 Task: For heading Use Spectral with pink colour & bold.  font size for heading20,  'Change the font style of data to'Spectral and font size to 12,  Change the alignment of both headline & data to Align left In the sheet  DashboardReceiptArchivebook
Action: Mouse moved to (75, 141)
Screenshot: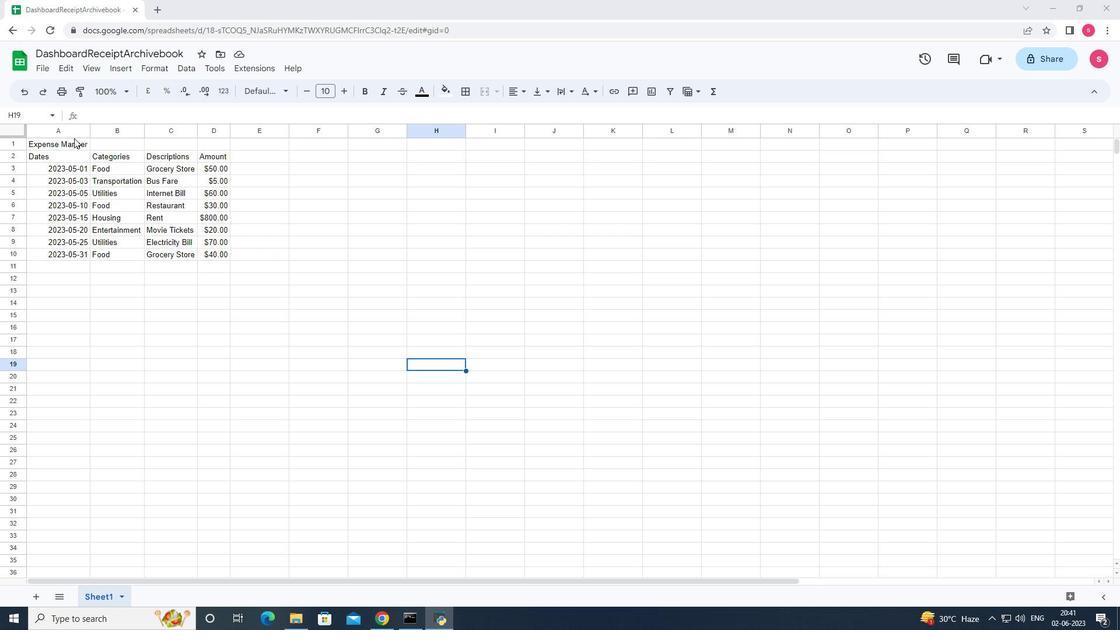 
Action: Mouse pressed left at (75, 141)
Screenshot: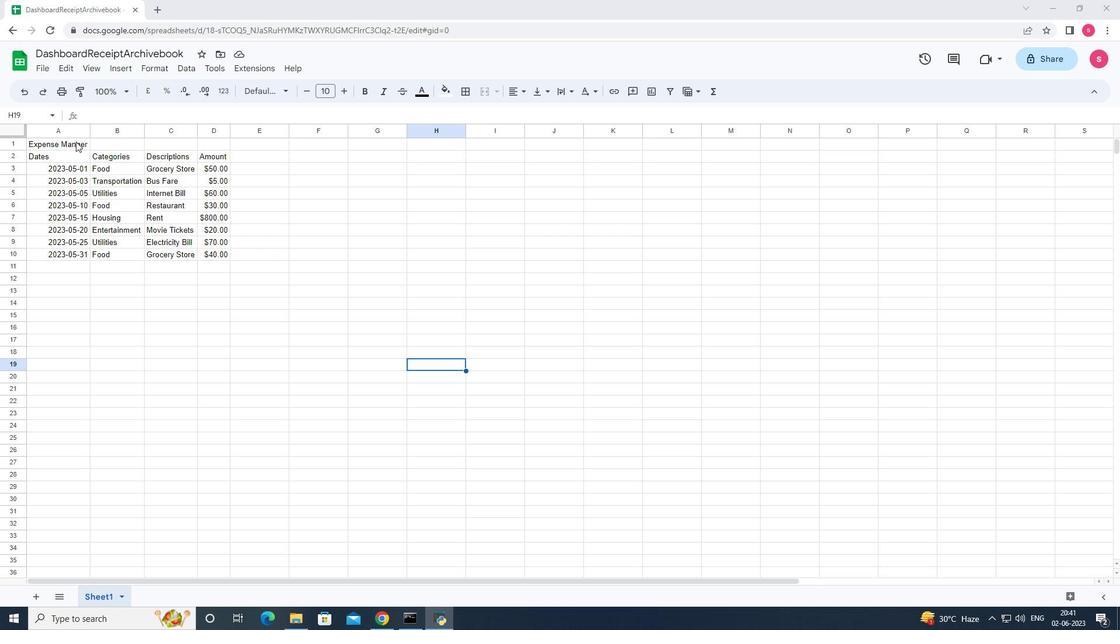 
Action: Mouse moved to (274, 85)
Screenshot: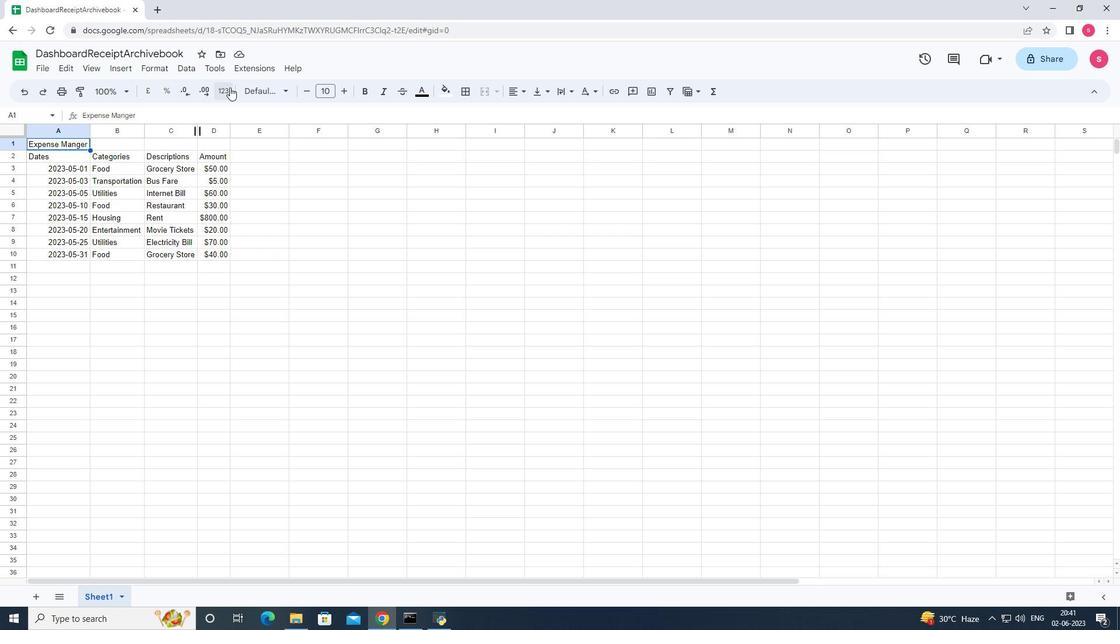 
Action: Mouse pressed left at (274, 85)
Screenshot: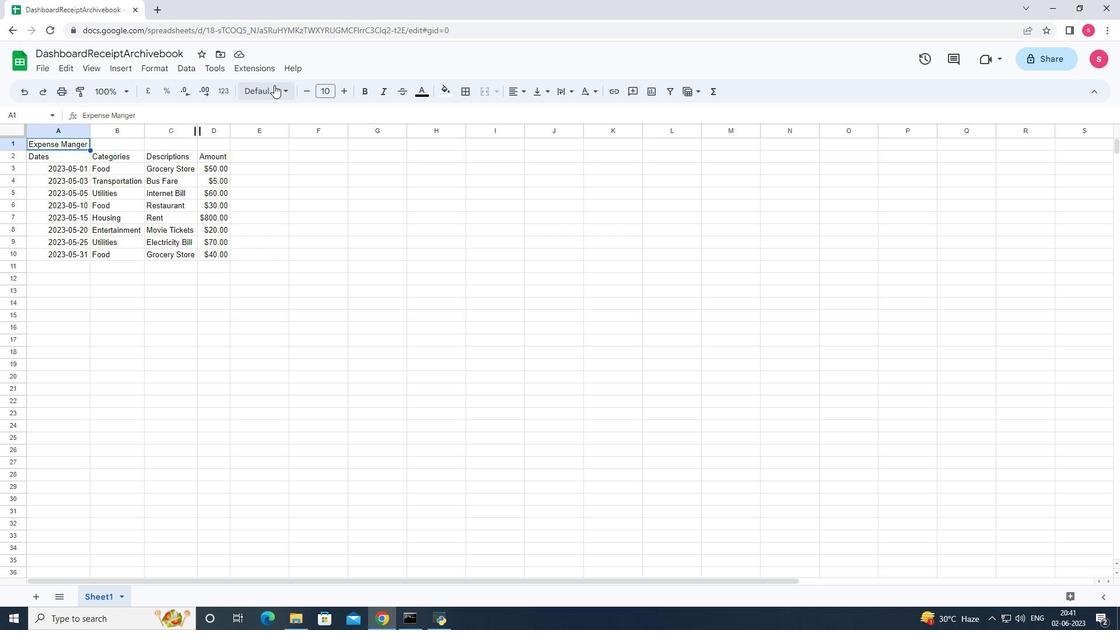 
Action: Mouse moved to (295, 326)
Screenshot: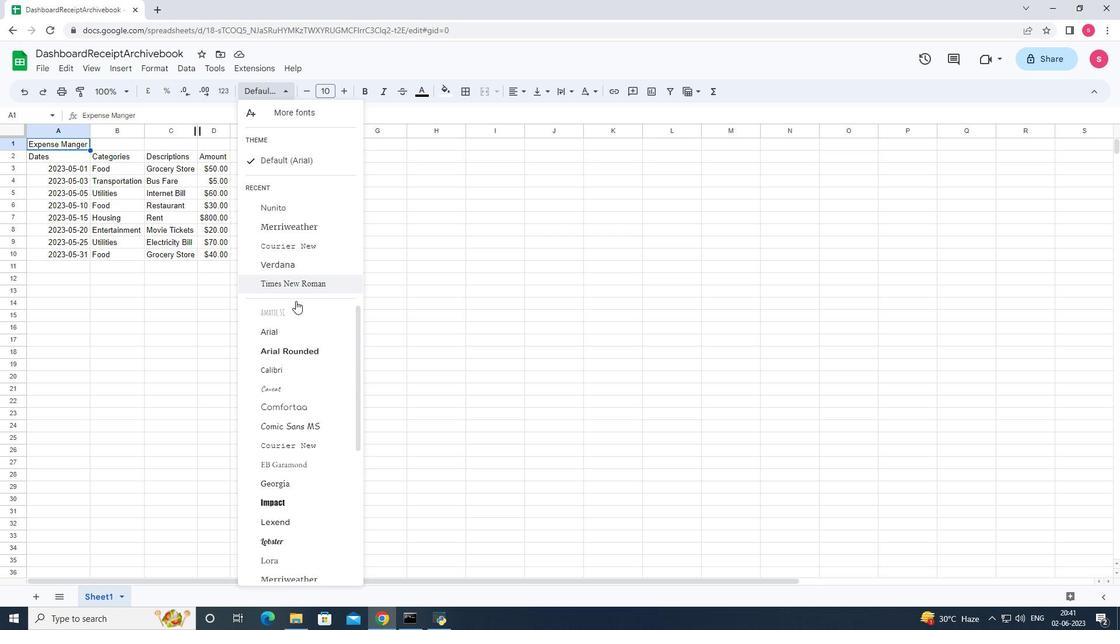 
Action: Mouse scrolled (295, 325) with delta (0, 0)
Screenshot: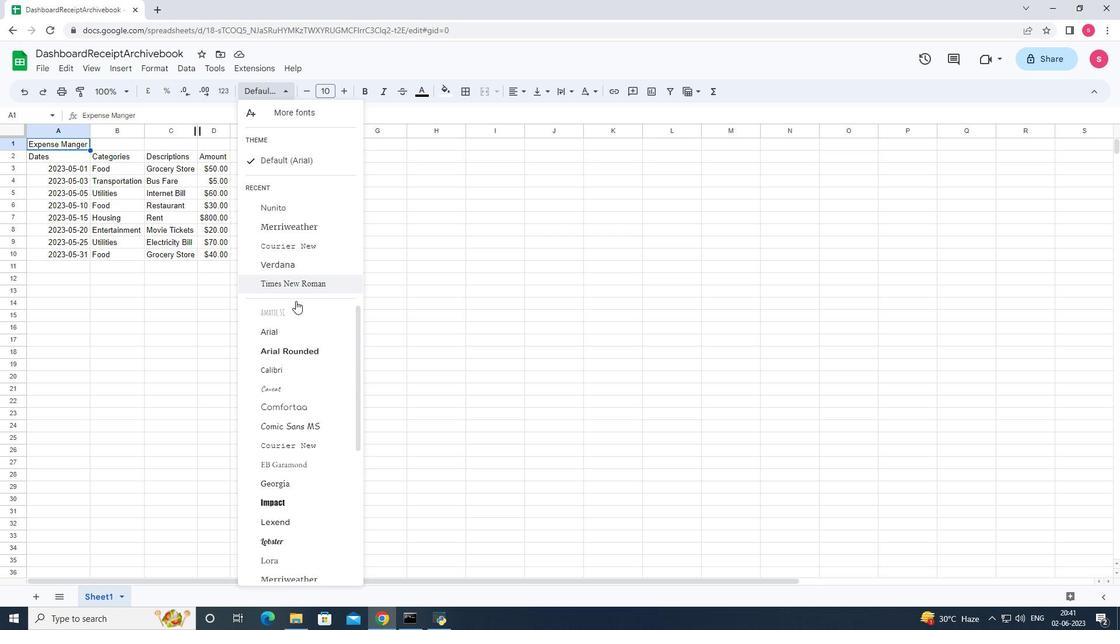 
Action: Mouse moved to (297, 346)
Screenshot: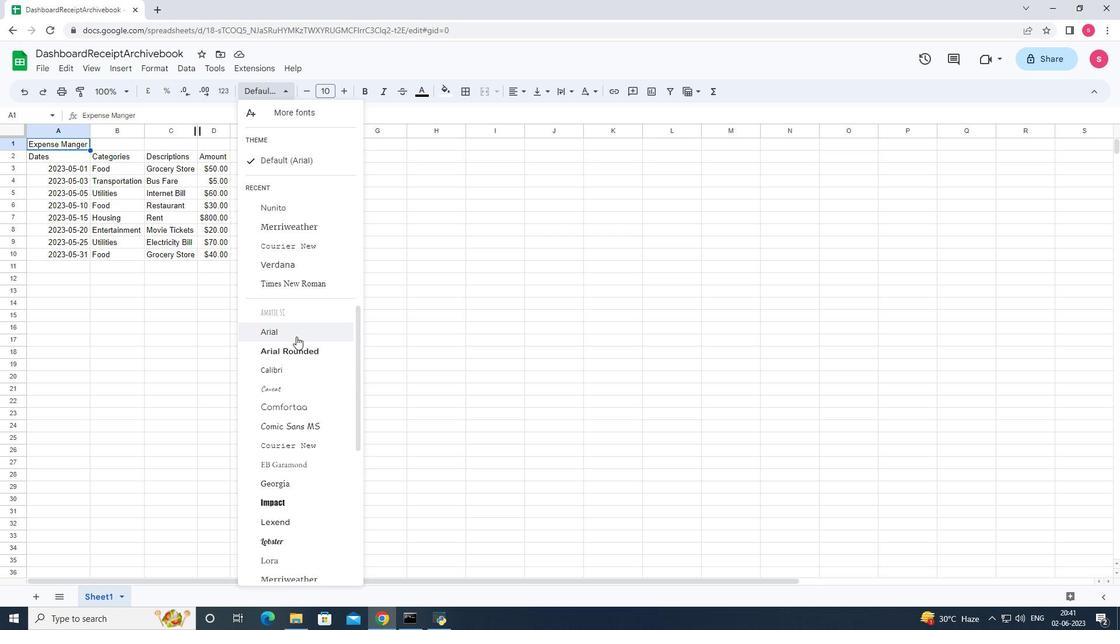 
Action: Mouse scrolled (297, 346) with delta (0, 0)
Screenshot: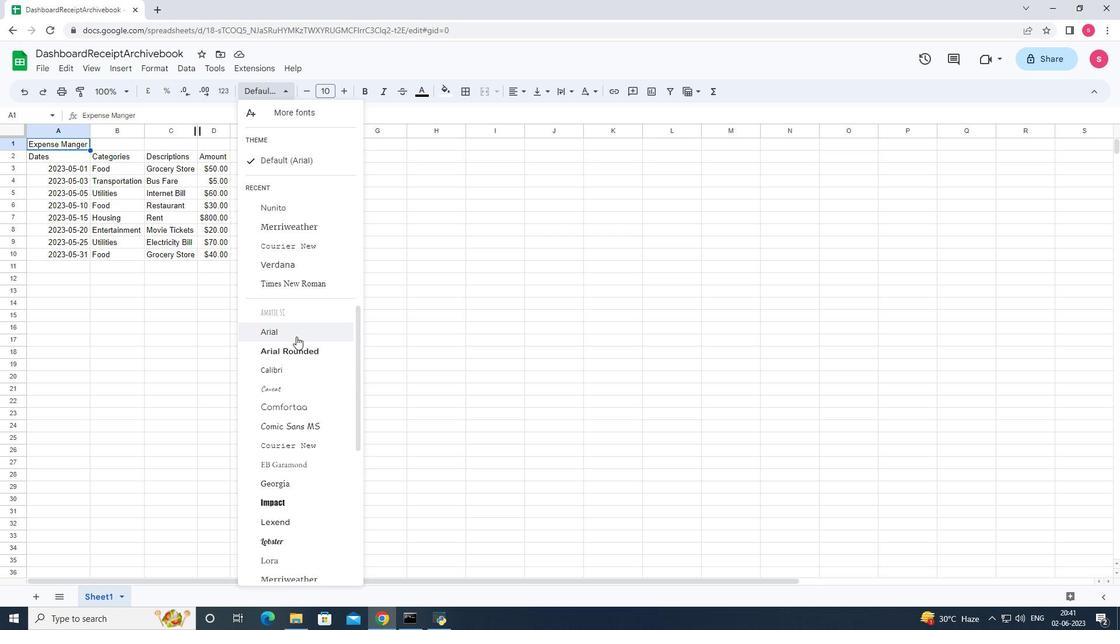 
Action: Mouse moved to (297, 374)
Screenshot: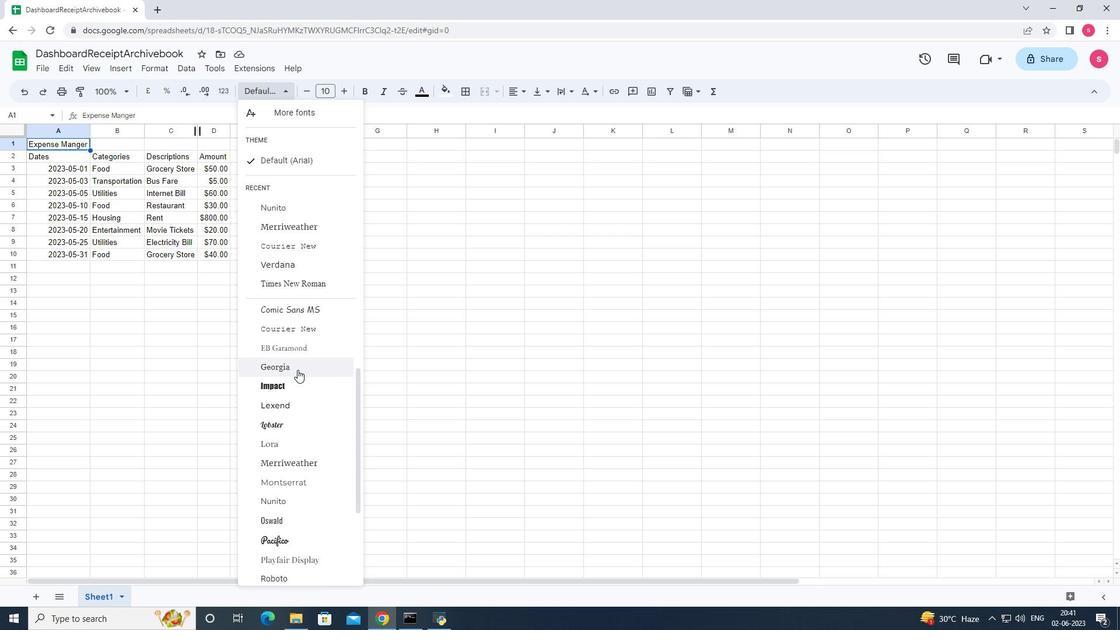 
Action: Mouse scrolled (297, 374) with delta (0, 0)
Screenshot: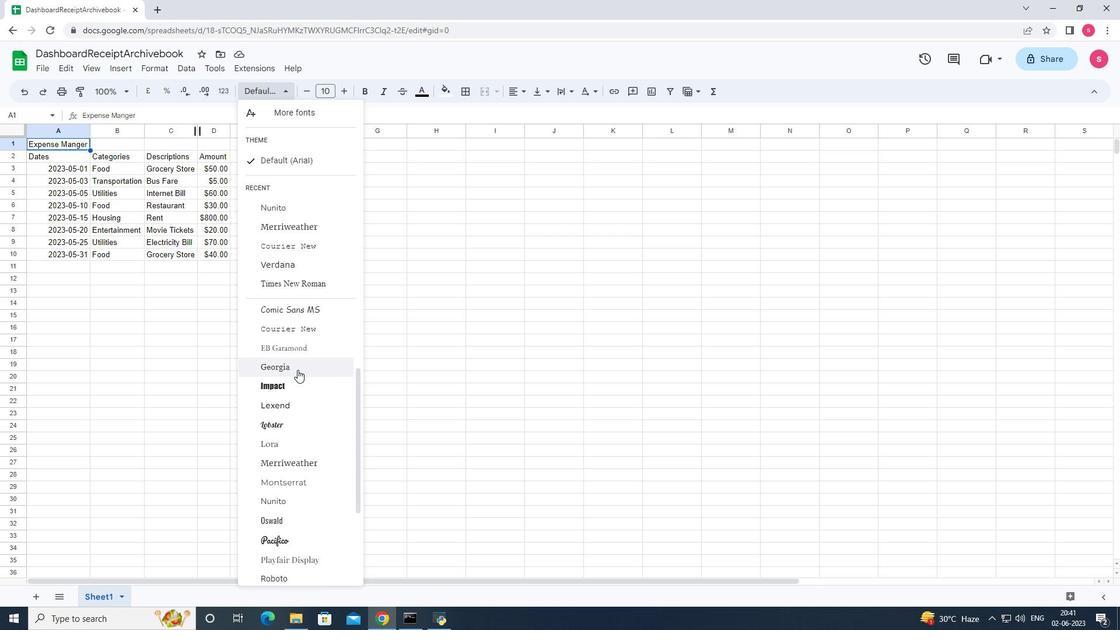 
Action: Mouse moved to (302, 399)
Screenshot: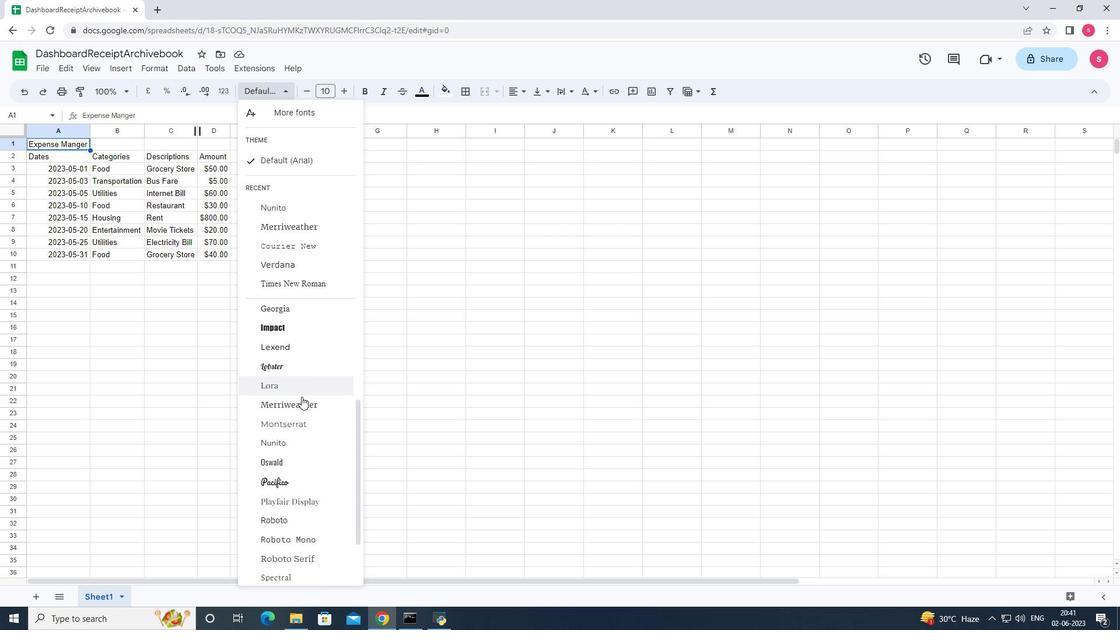 
Action: Mouse scrolled (302, 398) with delta (0, 0)
Screenshot: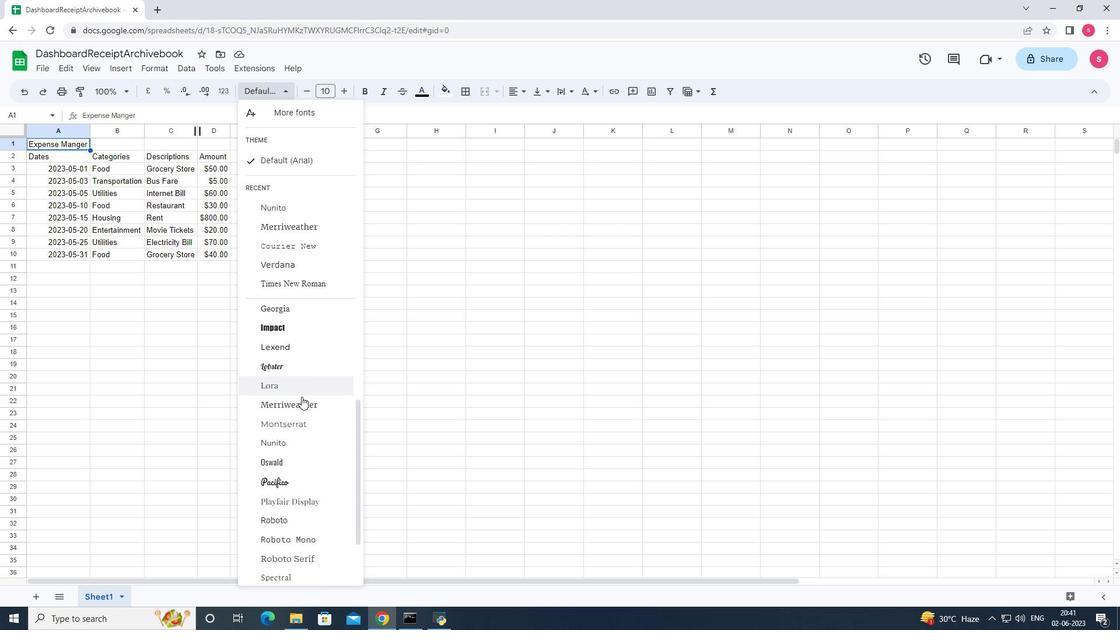 
Action: Mouse moved to (305, 519)
Screenshot: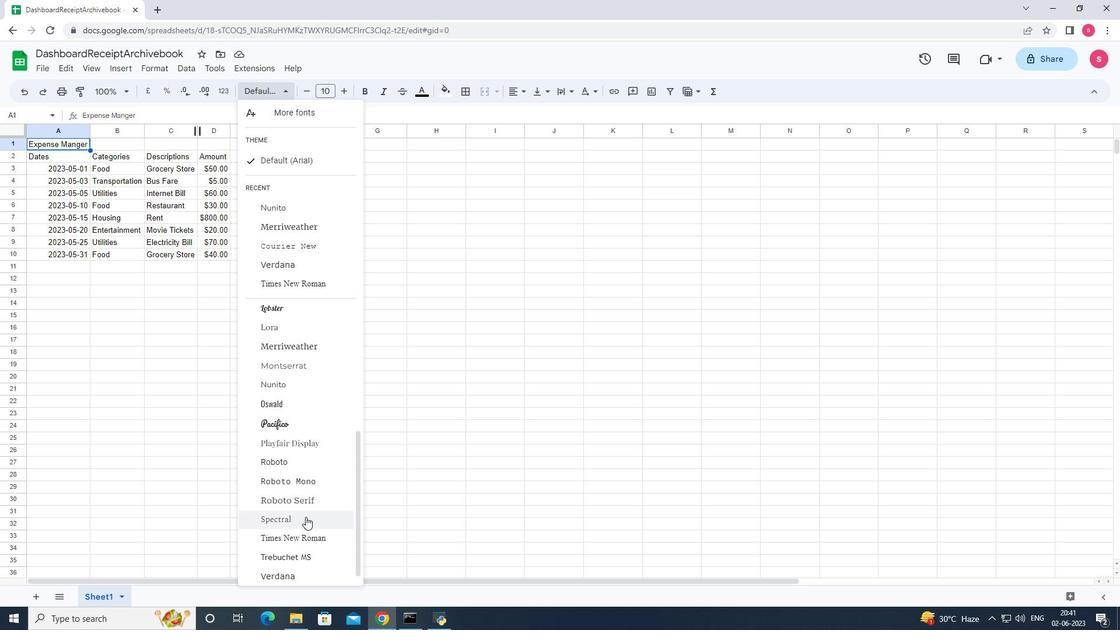 
Action: Mouse pressed left at (305, 519)
Screenshot: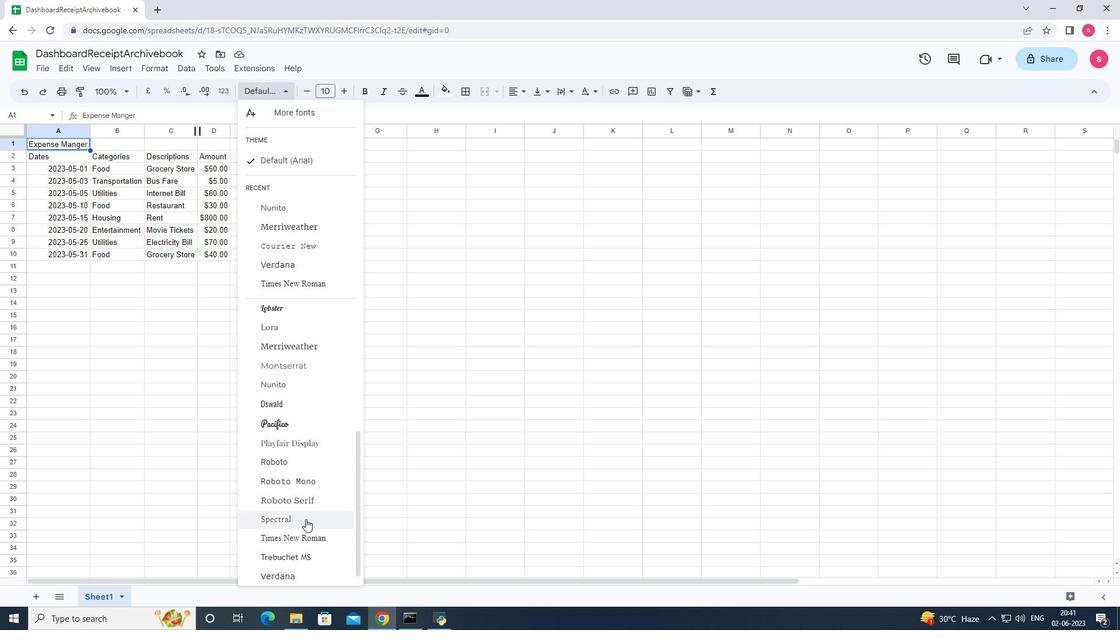 
Action: Mouse moved to (426, 89)
Screenshot: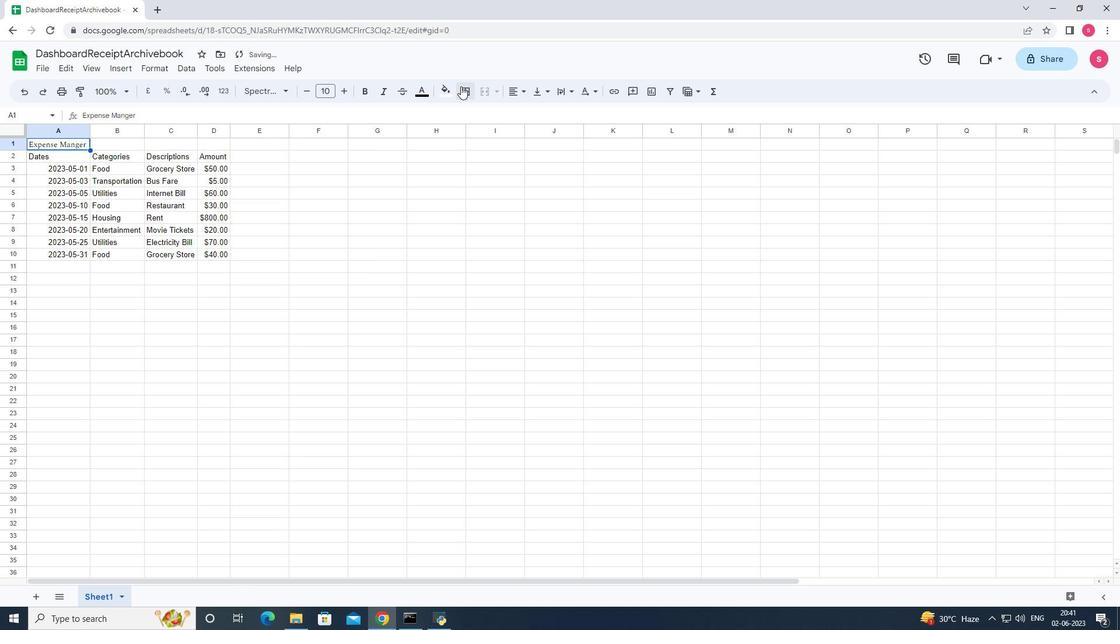 
Action: Mouse pressed left at (426, 89)
Screenshot: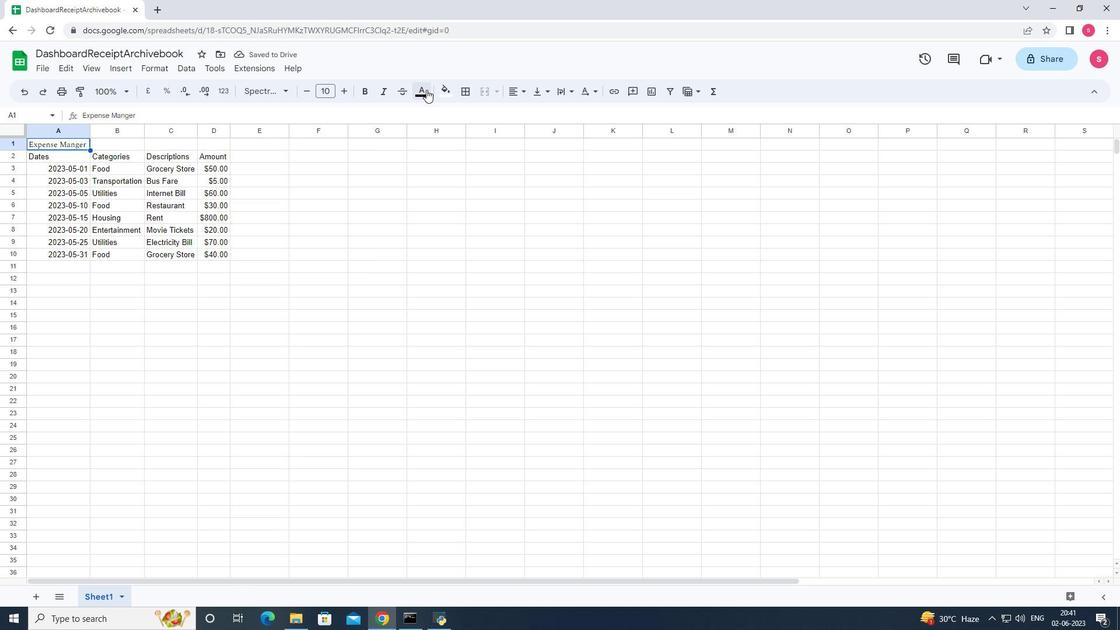 
Action: Mouse moved to (546, 142)
Screenshot: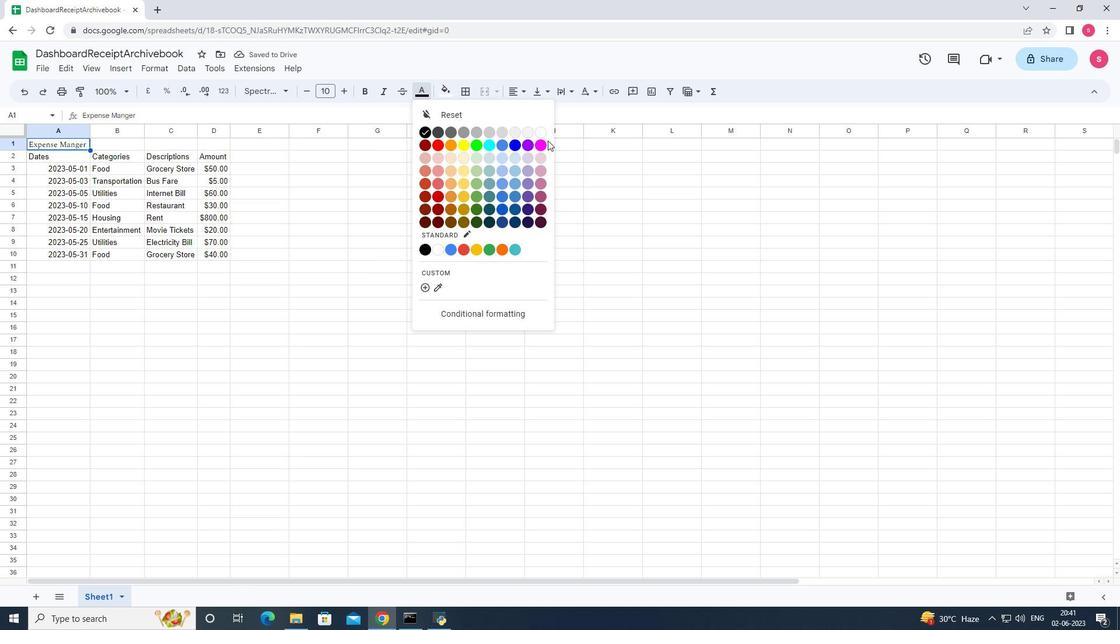 
Action: Mouse pressed left at (546, 142)
Screenshot: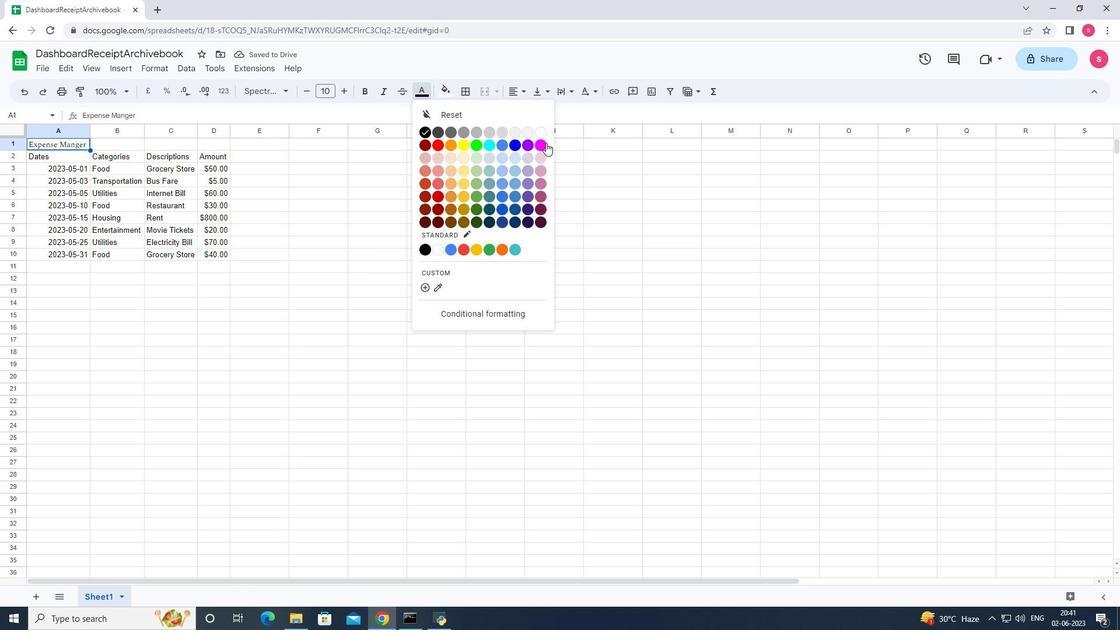 
Action: Mouse moved to (368, 91)
Screenshot: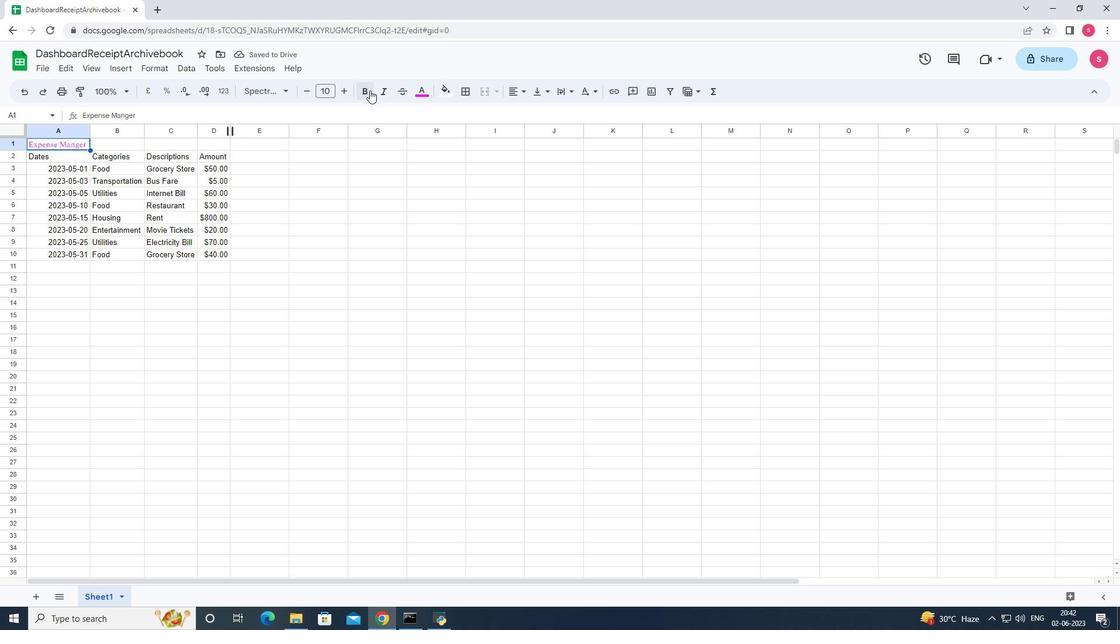 
Action: Mouse pressed left at (368, 91)
Screenshot: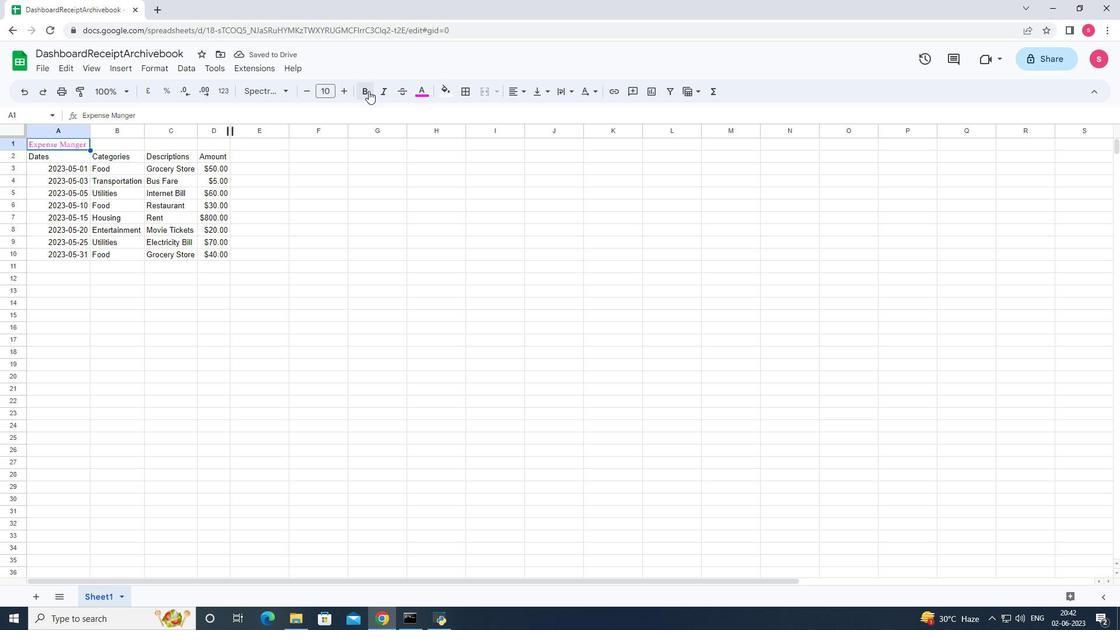 
Action: Mouse moved to (344, 92)
Screenshot: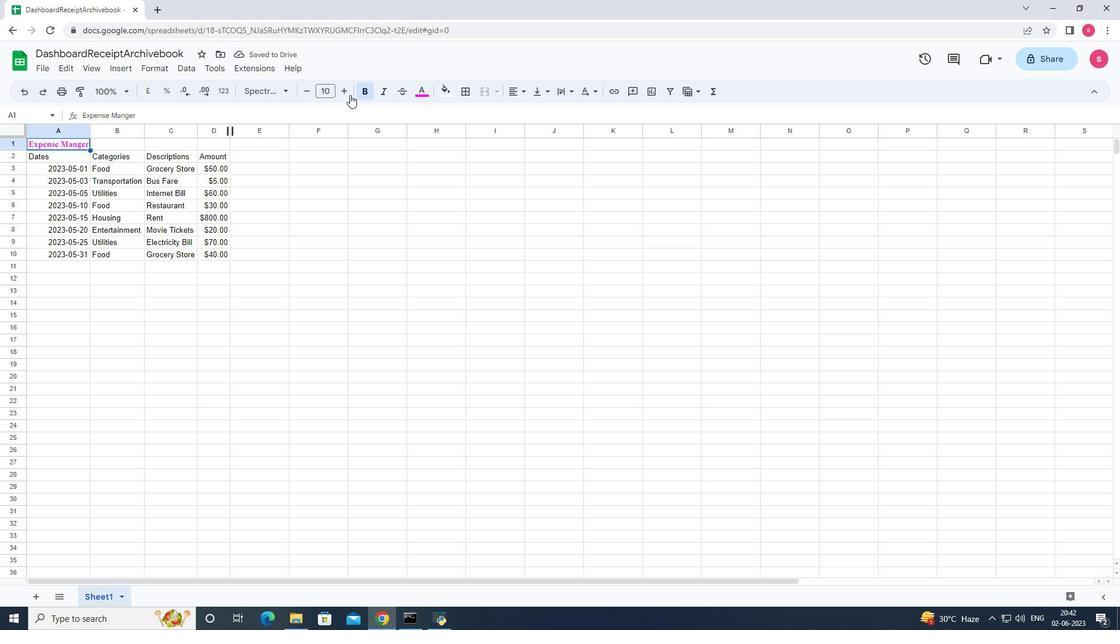 
Action: Mouse pressed left at (344, 92)
Screenshot: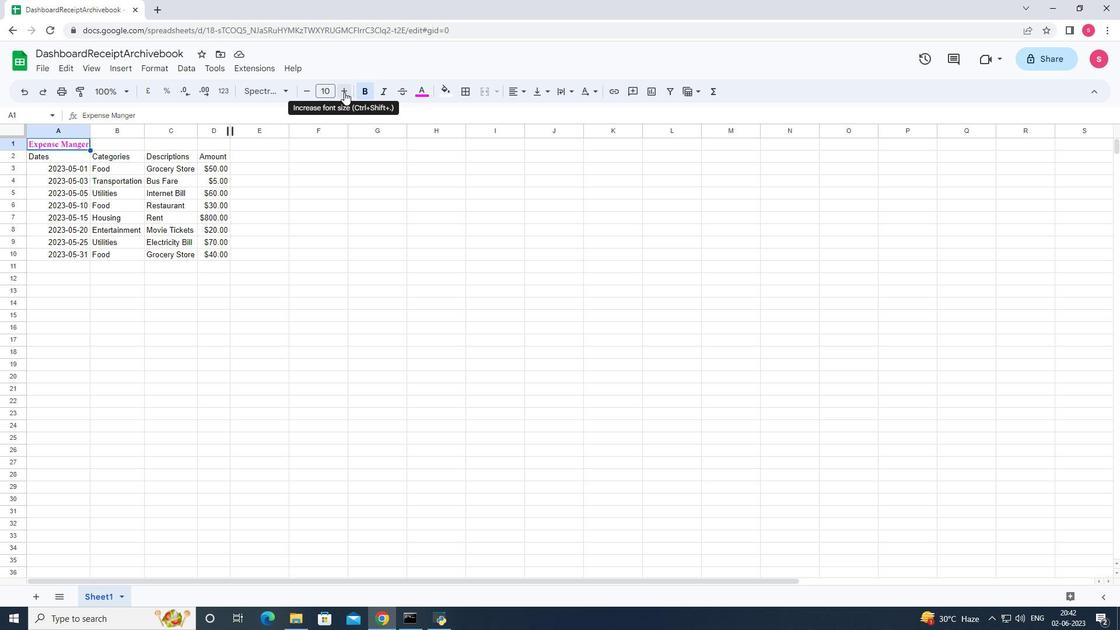
Action: Mouse pressed left at (344, 92)
Screenshot: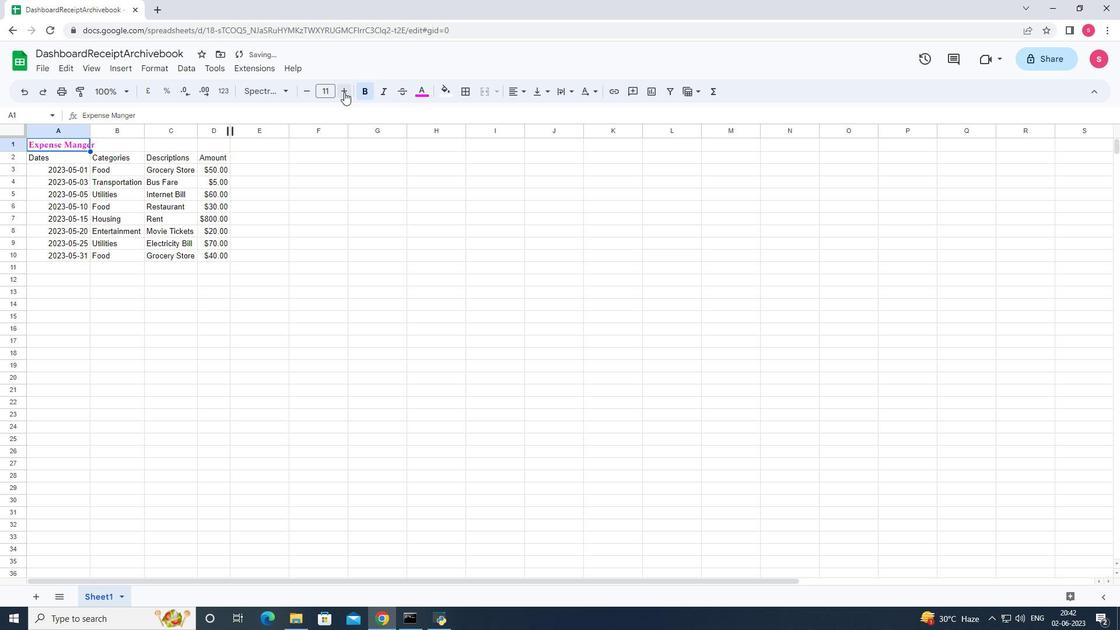 
Action: Mouse pressed left at (344, 92)
Screenshot: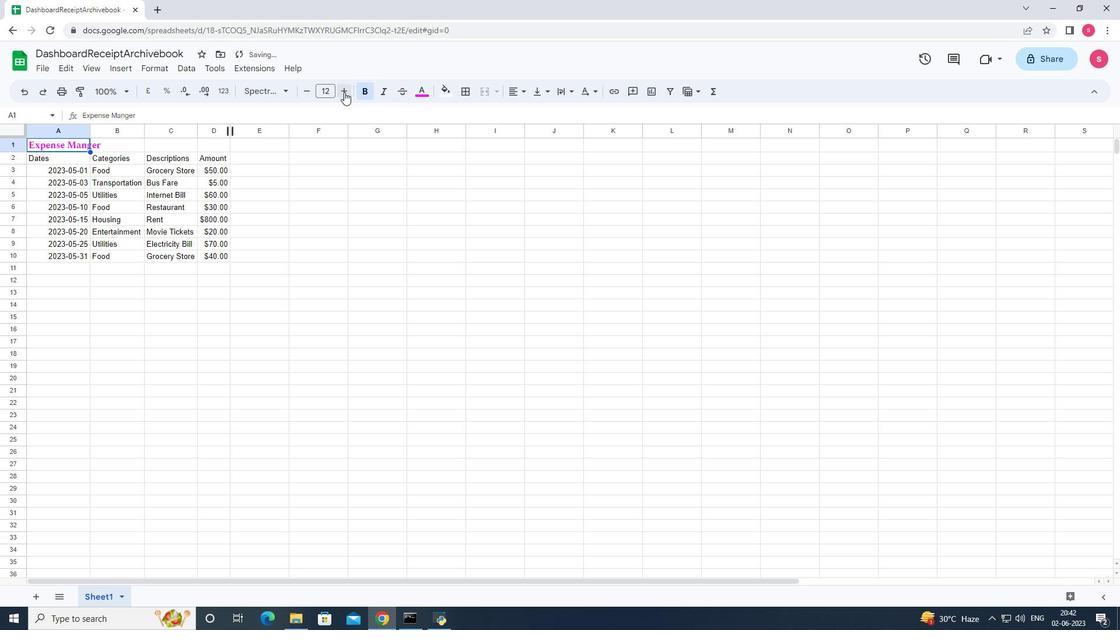 
Action: Mouse pressed left at (344, 92)
Screenshot: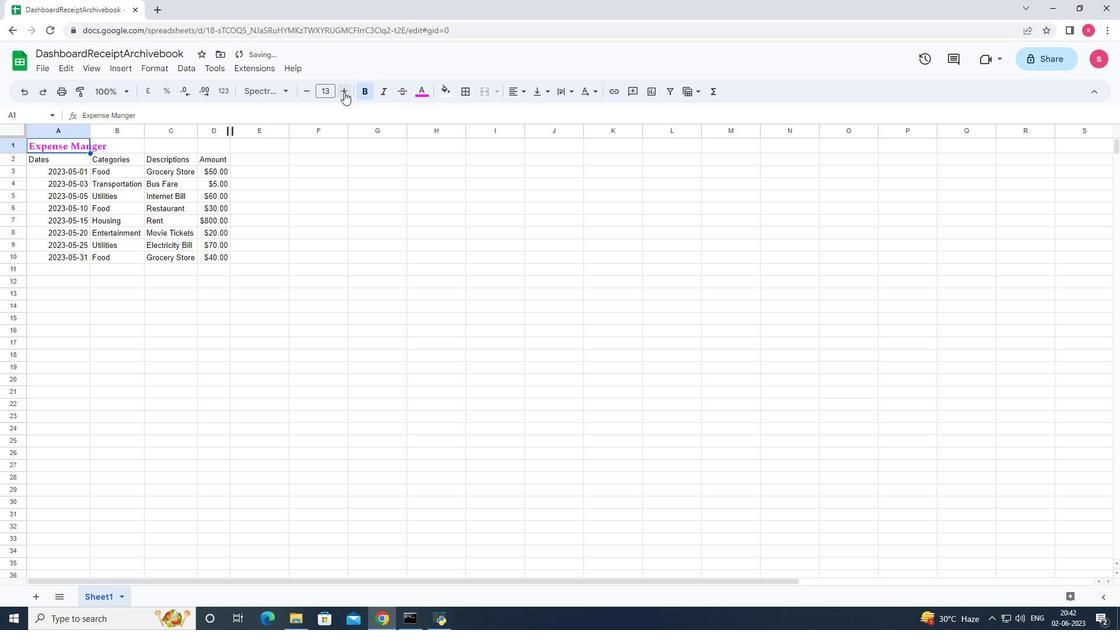 
Action: Mouse pressed left at (344, 92)
Screenshot: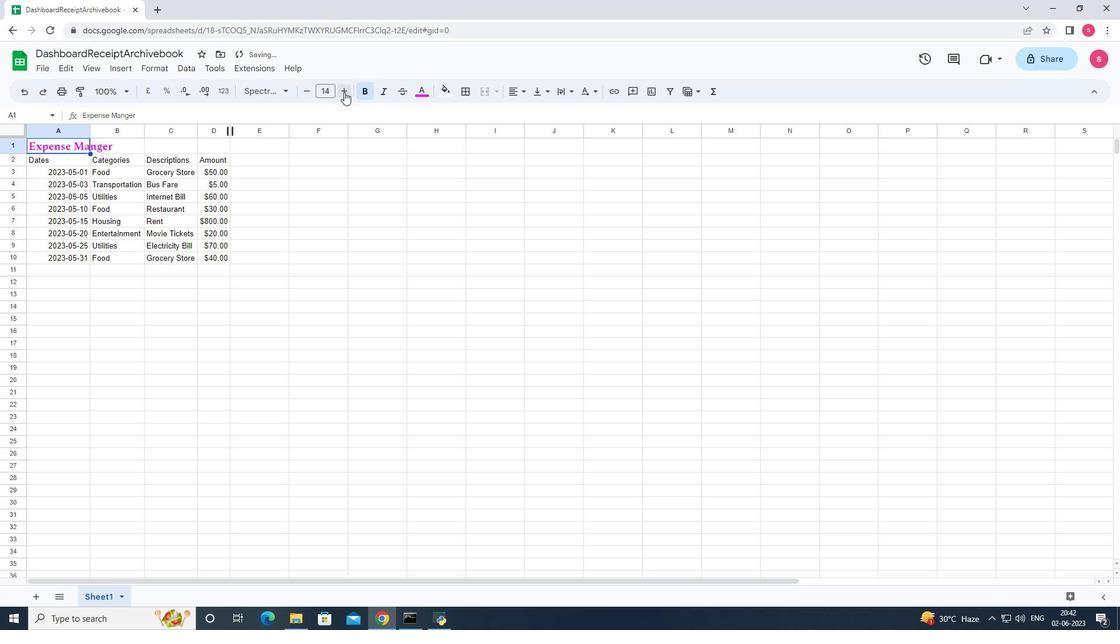 
Action: Mouse pressed left at (344, 92)
Screenshot: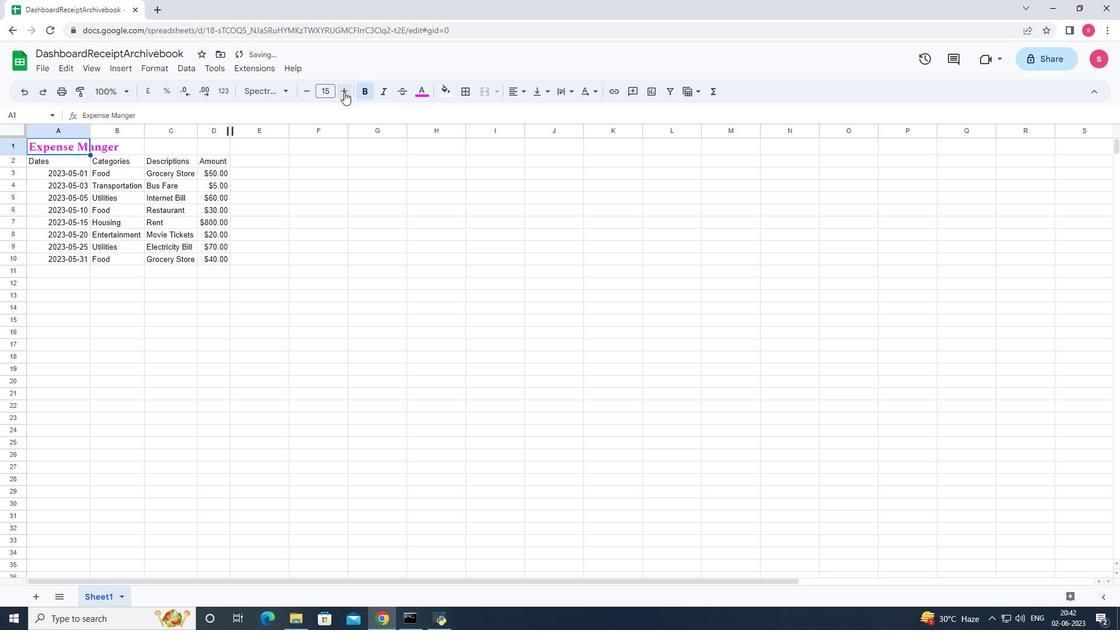 
Action: Mouse pressed left at (344, 92)
Screenshot: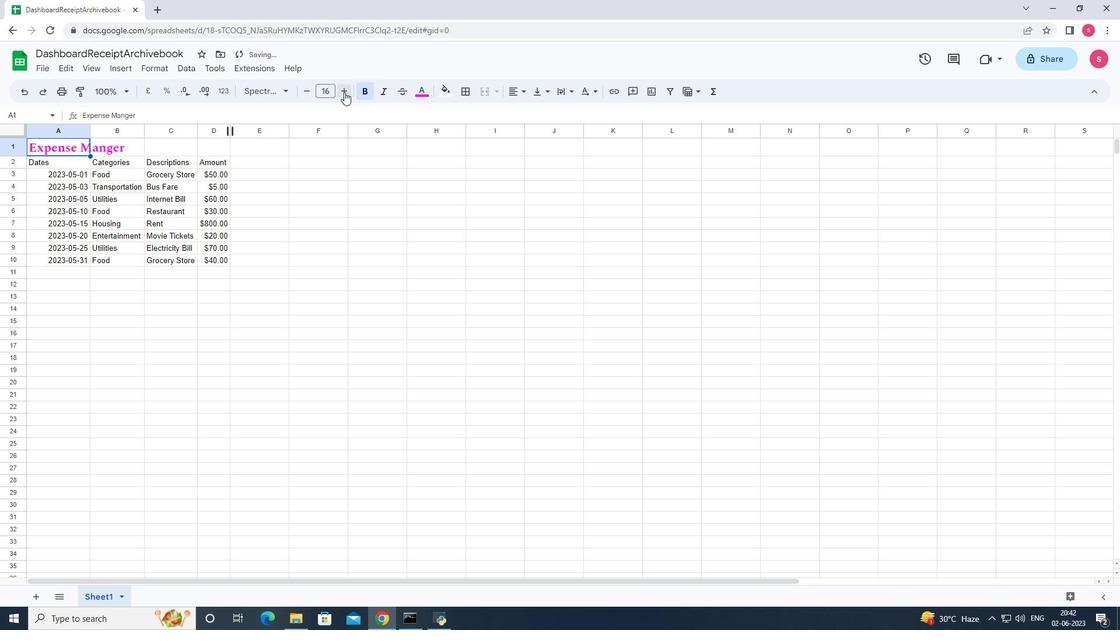 
Action: Mouse pressed left at (344, 92)
Screenshot: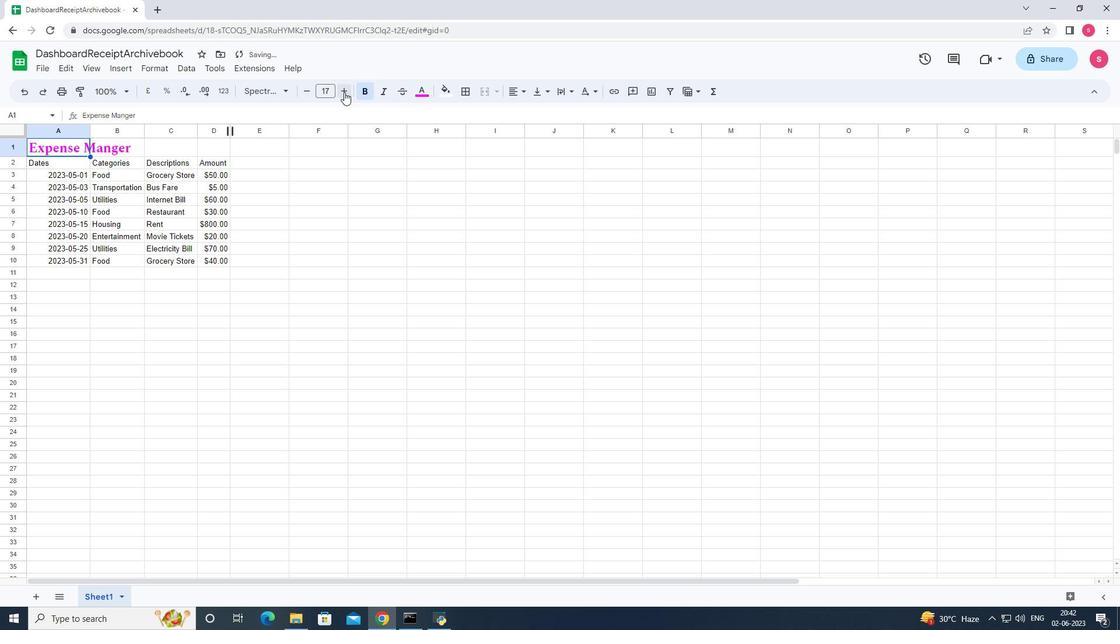 
Action: Mouse pressed left at (344, 92)
Screenshot: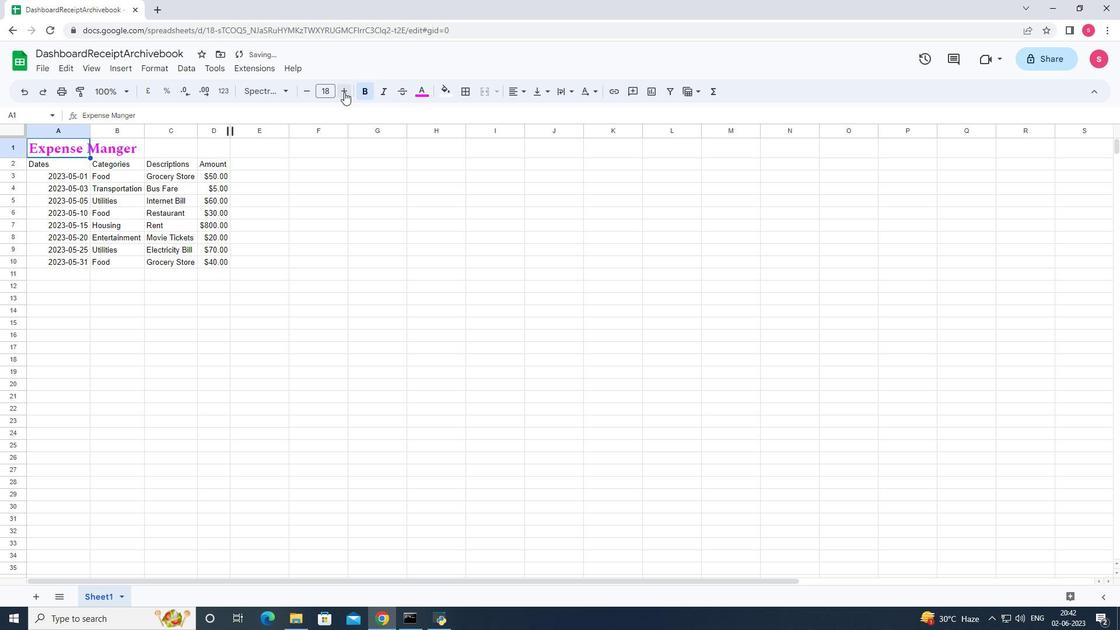 
Action: Mouse pressed left at (344, 92)
Screenshot: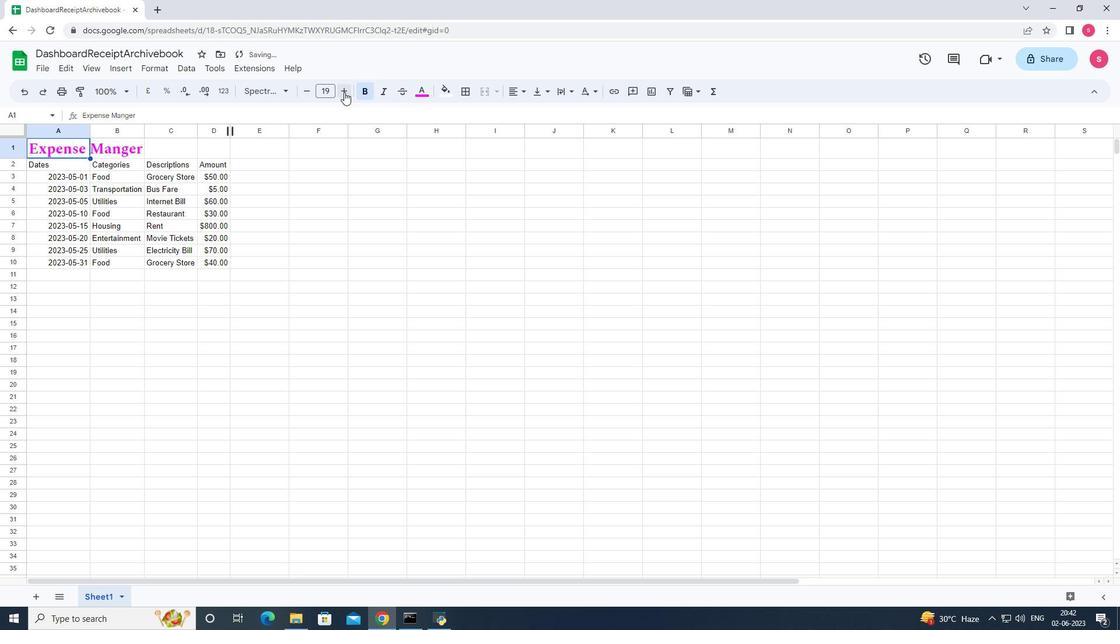 
Action: Mouse moved to (438, 217)
Screenshot: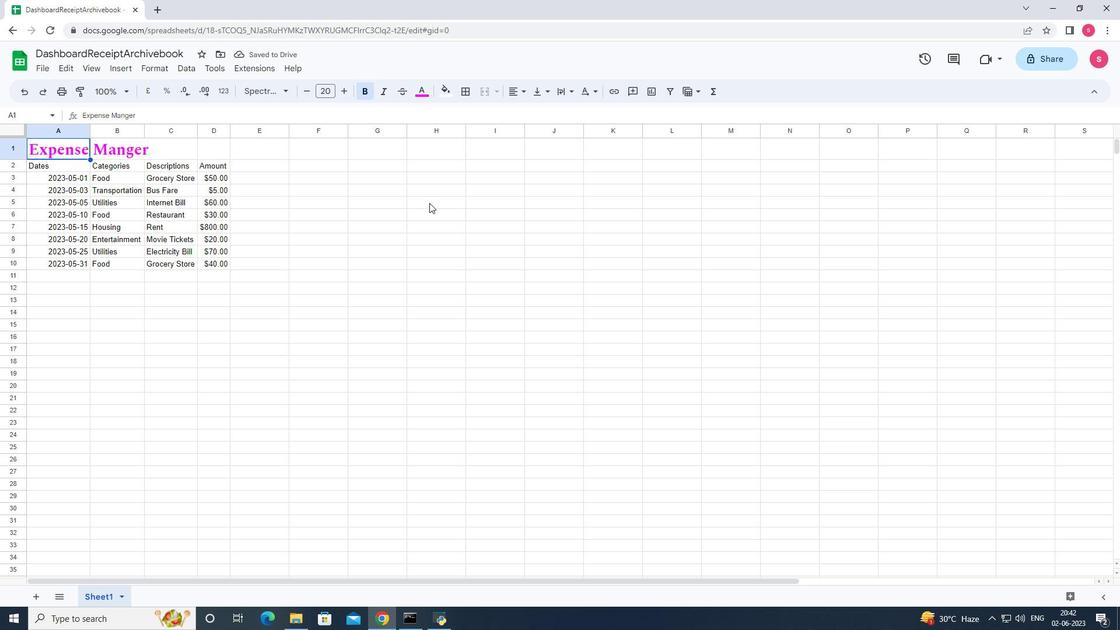 
Action: Mouse pressed left at (438, 217)
Screenshot: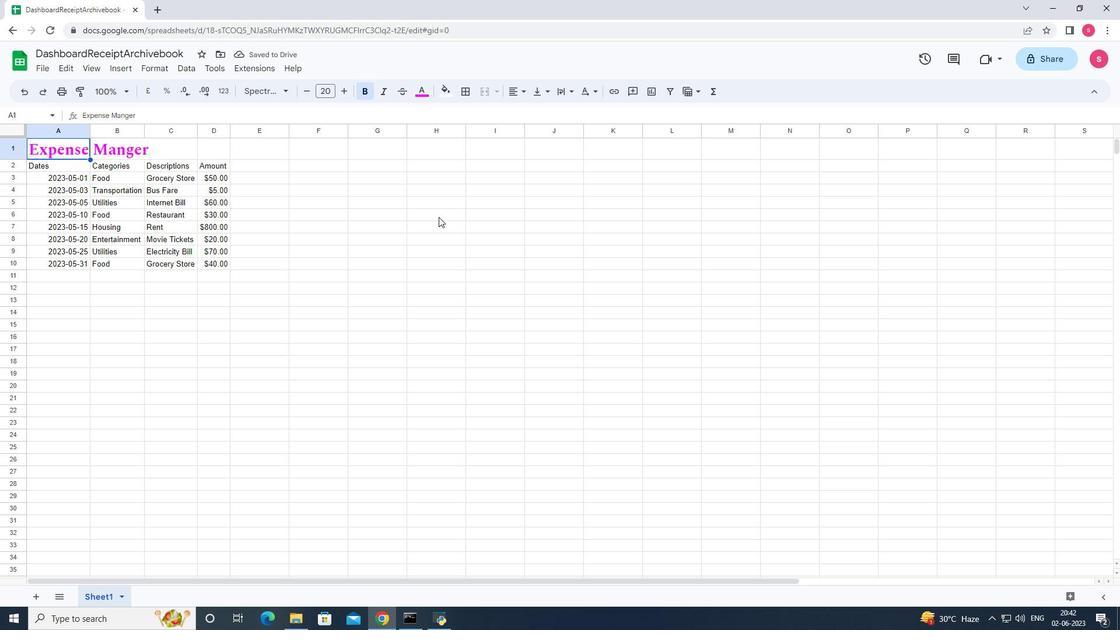 
Action: Mouse moved to (51, 168)
Screenshot: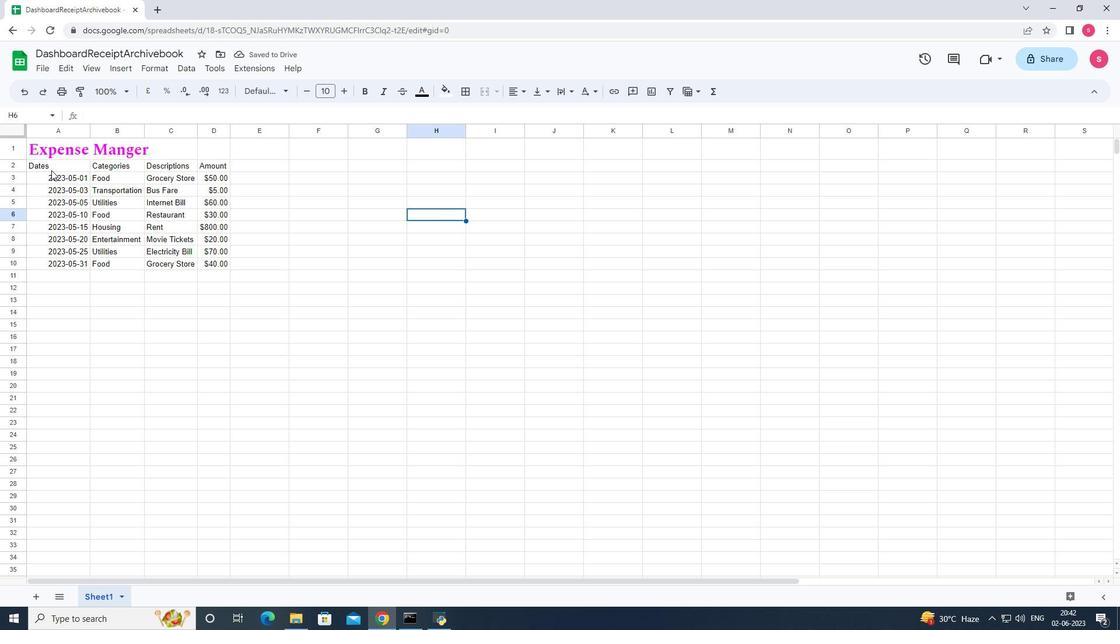 
Action: Mouse pressed left at (51, 168)
Screenshot: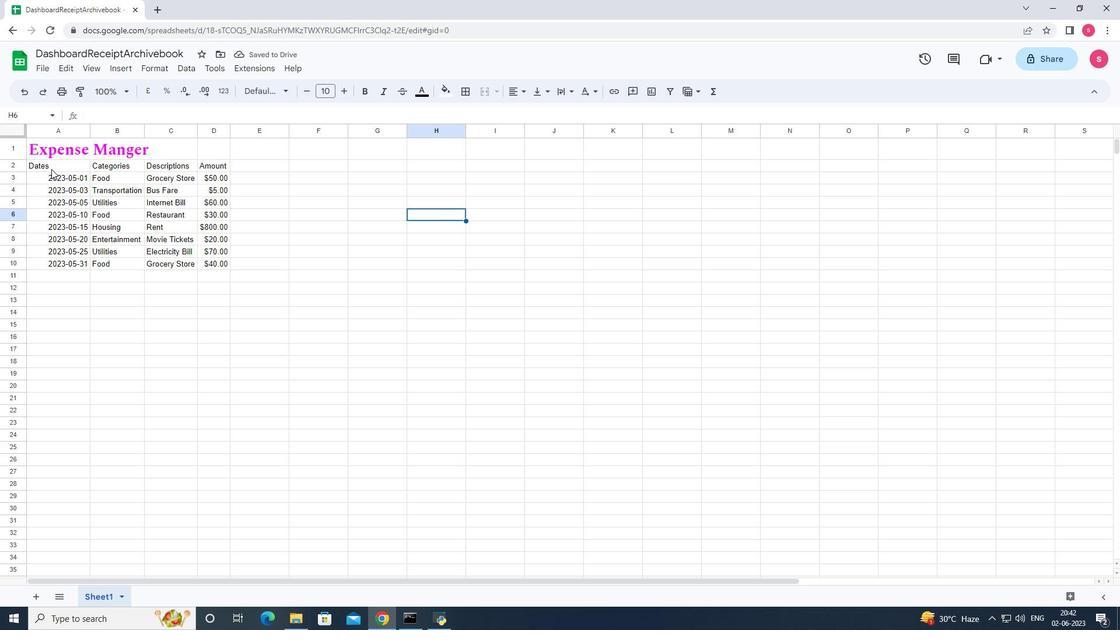 
Action: Mouse moved to (274, 98)
Screenshot: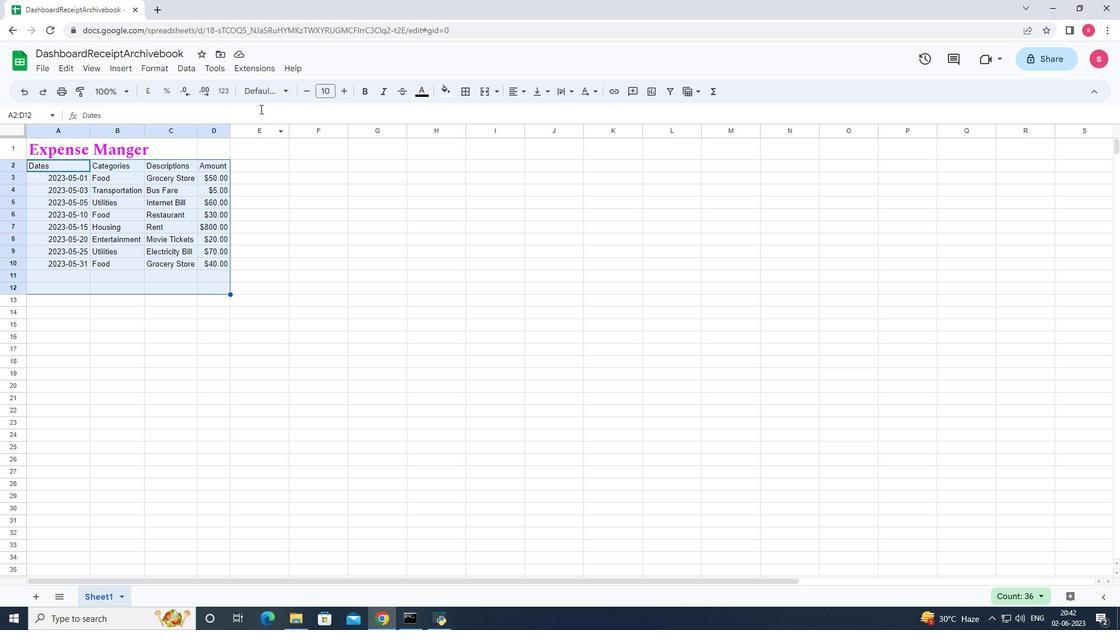 
Action: Mouse pressed left at (274, 98)
Screenshot: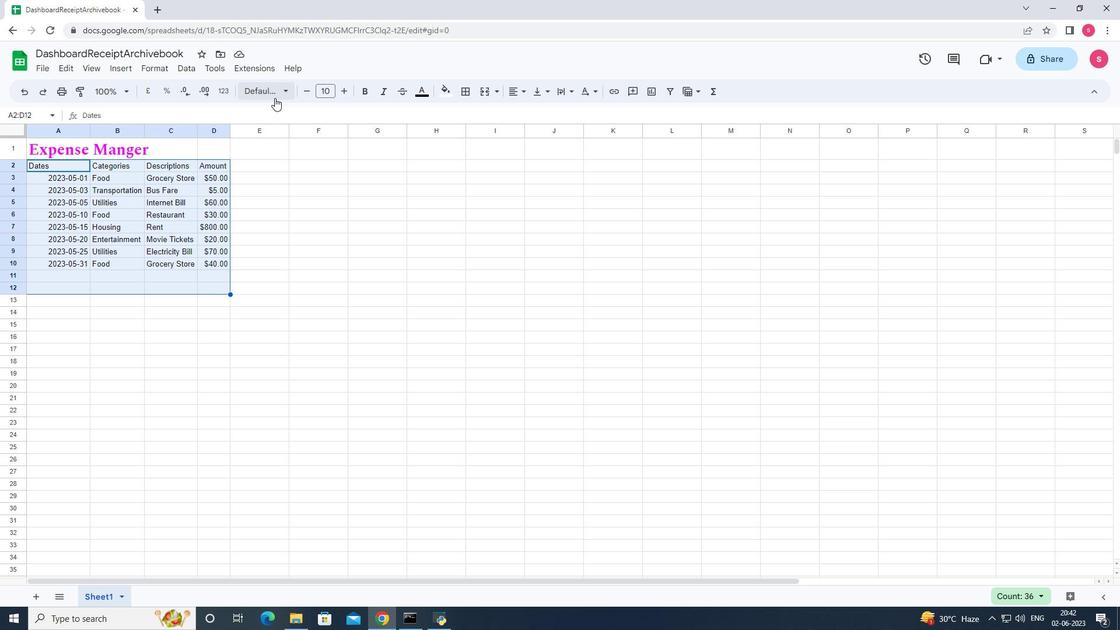 
Action: Mouse moved to (286, 382)
Screenshot: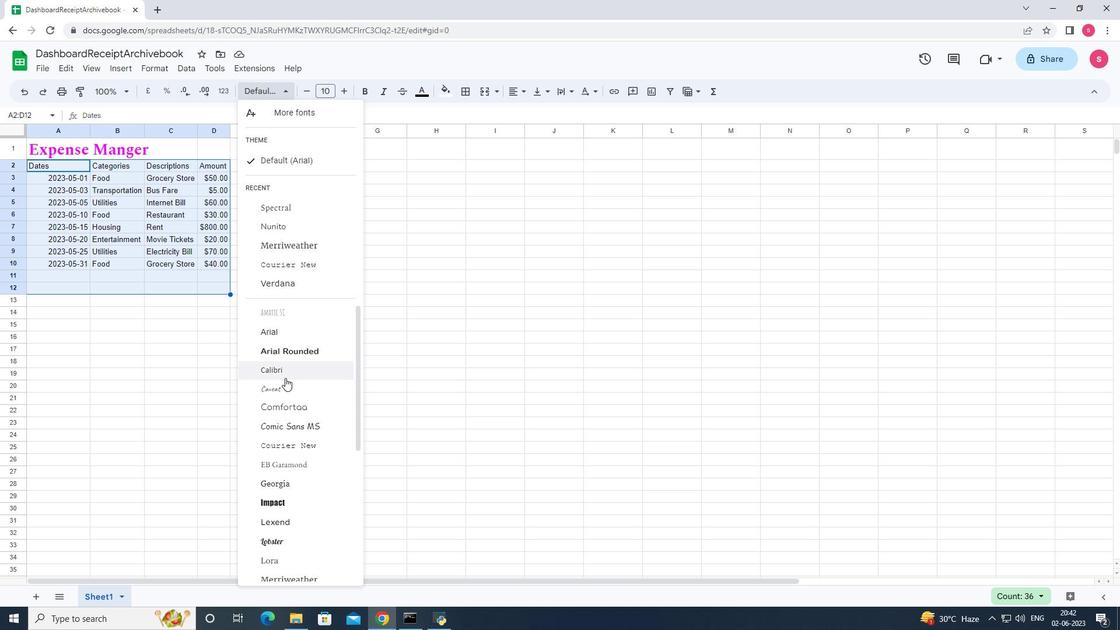 
Action: Mouse scrolled (286, 381) with delta (0, 0)
Screenshot: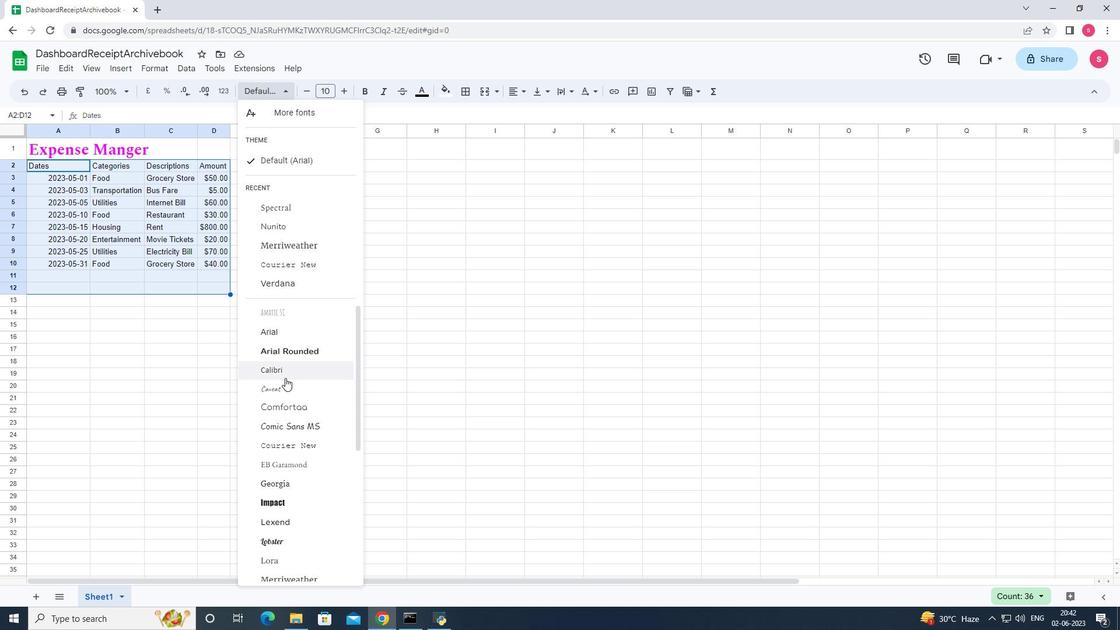 
Action: Mouse moved to (291, 410)
Screenshot: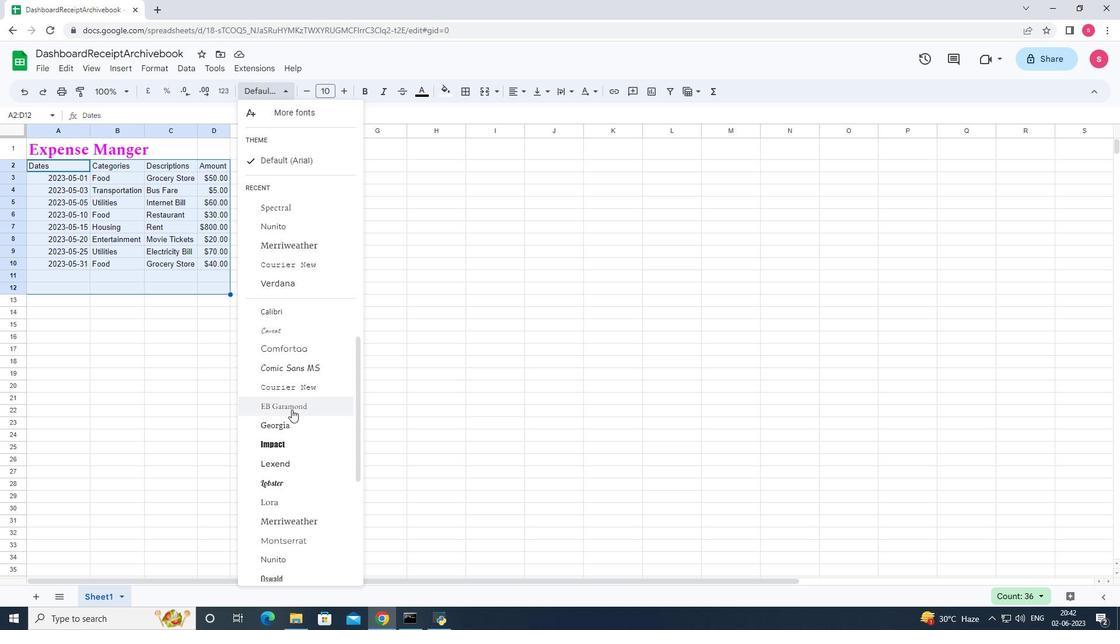 
Action: Mouse scrolled (291, 410) with delta (0, 0)
Screenshot: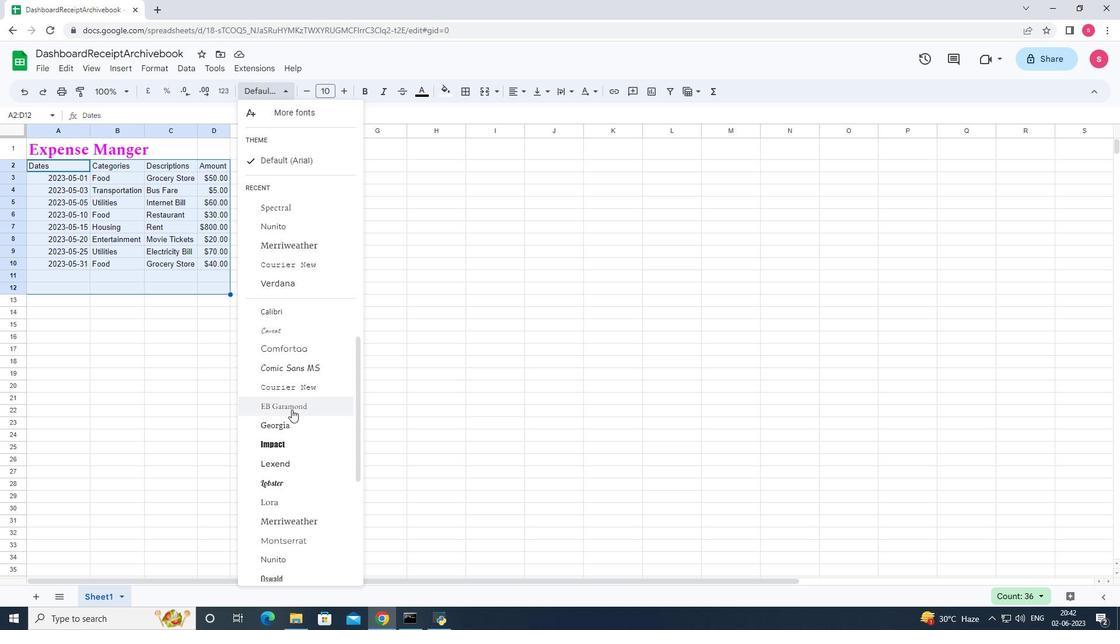 
Action: Mouse moved to (308, 464)
Screenshot: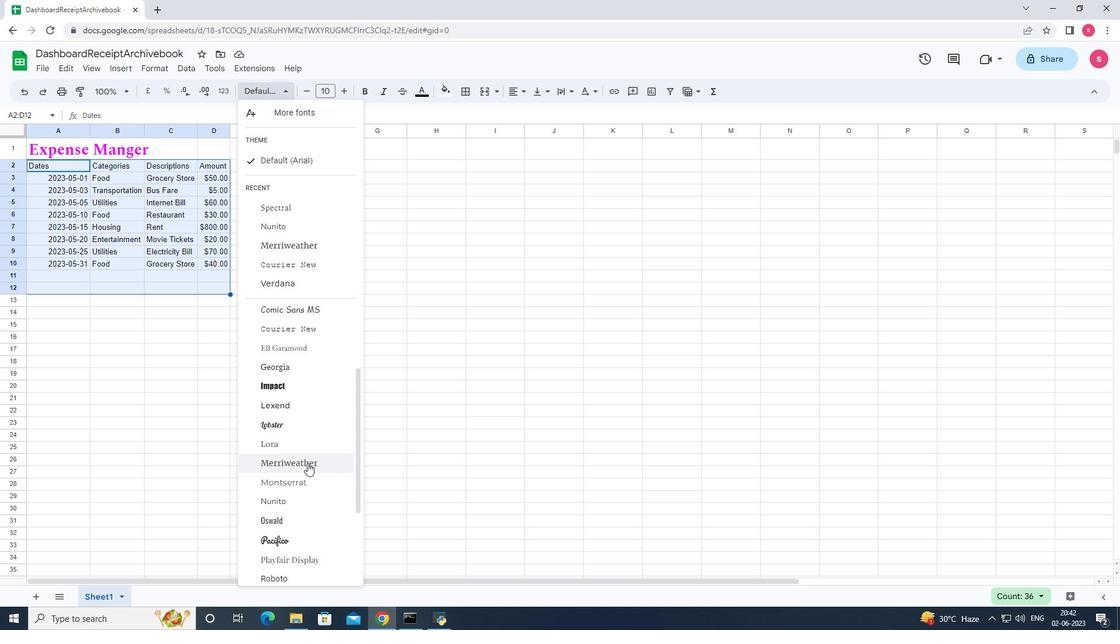 
Action: Mouse scrolled (308, 463) with delta (0, 0)
Screenshot: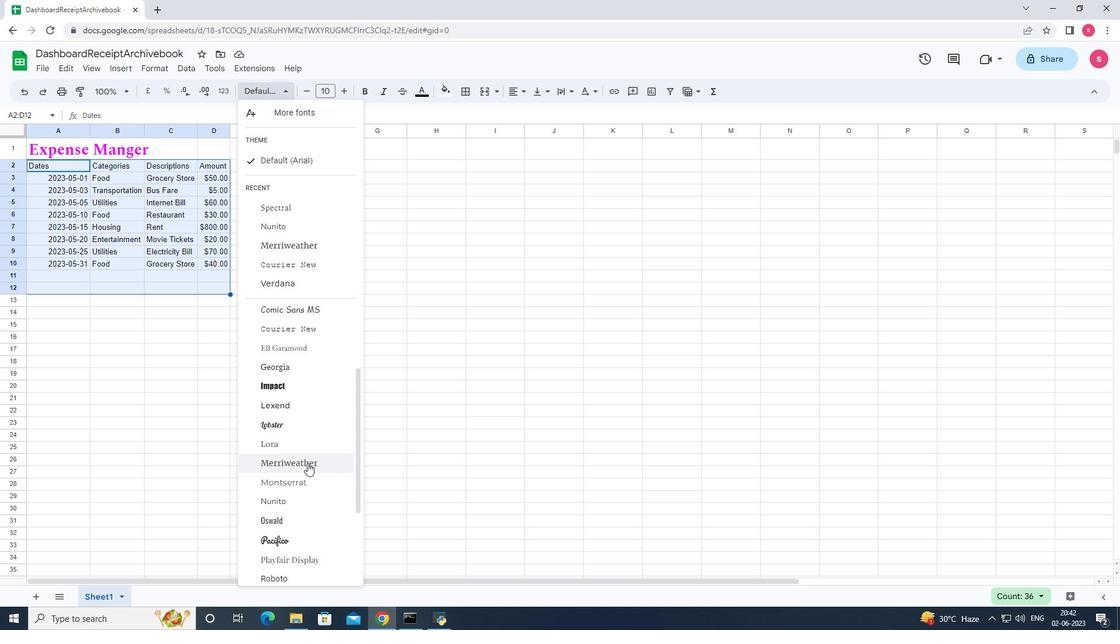 
Action: Mouse moved to (308, 469)
Screenshot: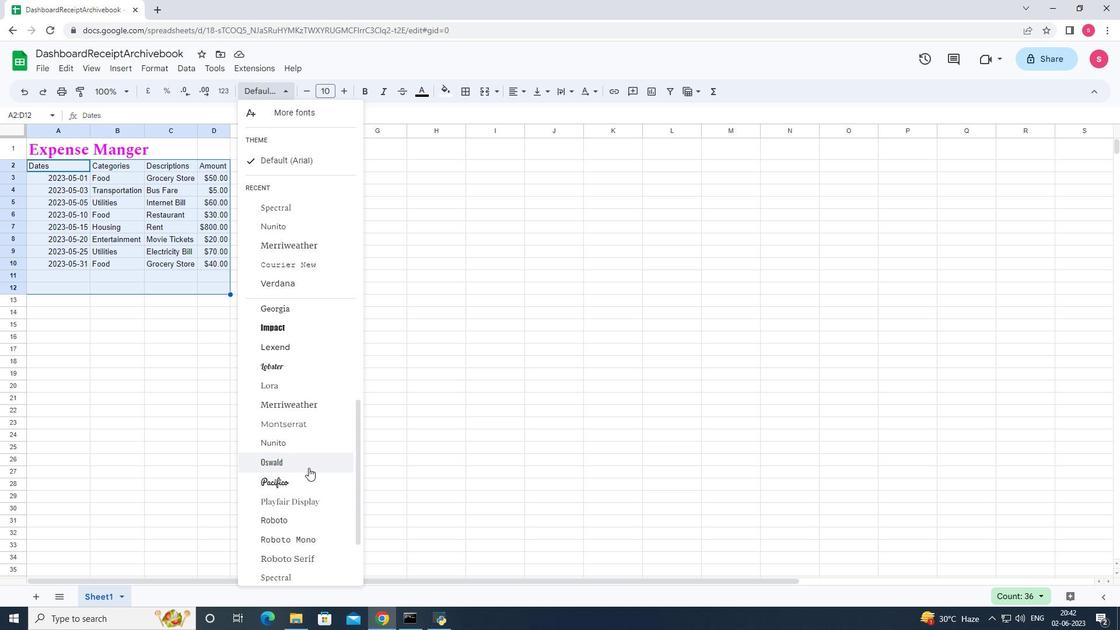 
Action: Mouse scrolled (308, 469) with delta (0, 0)
Screenshot: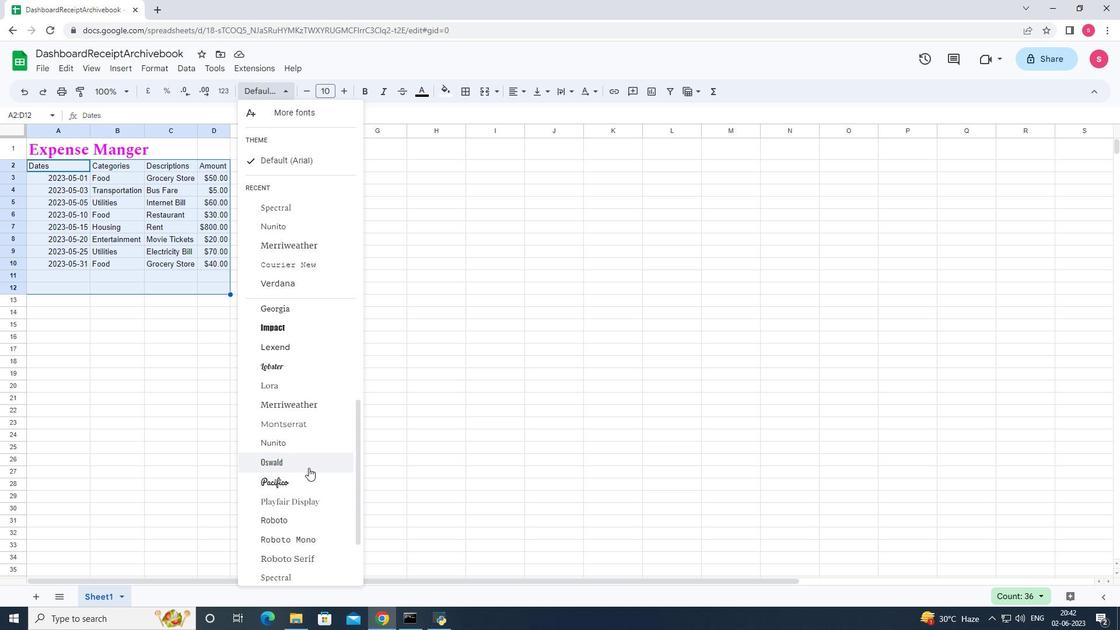 
Action: Mouse moved to (310, 472)
Screenshot: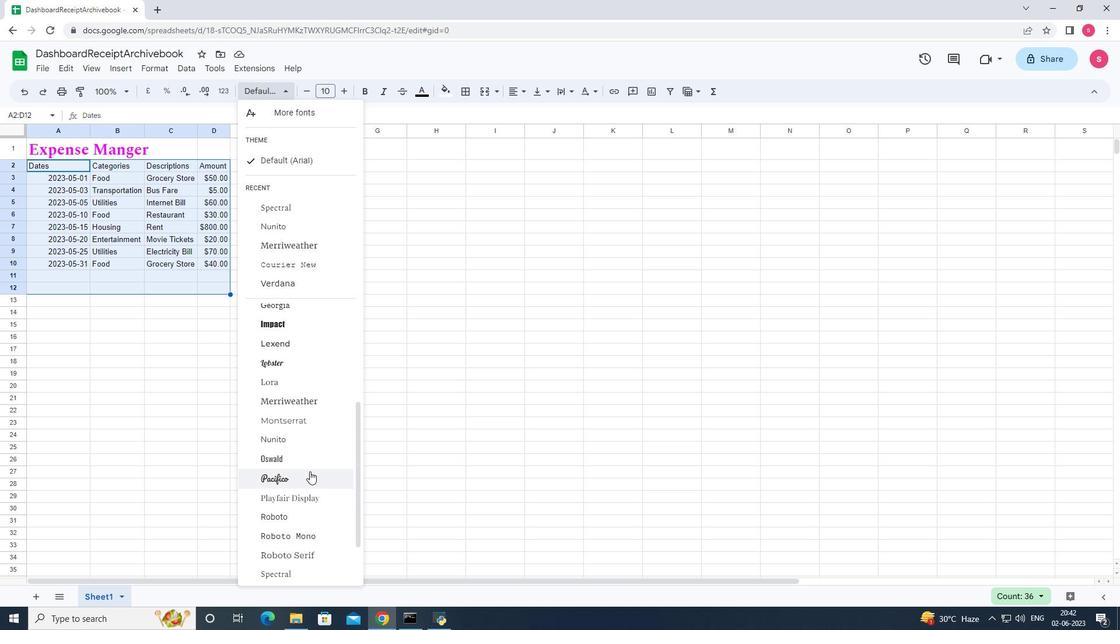 
Action: Mouse scrolled (310, 472) with delta (0, 0)
Screenshot: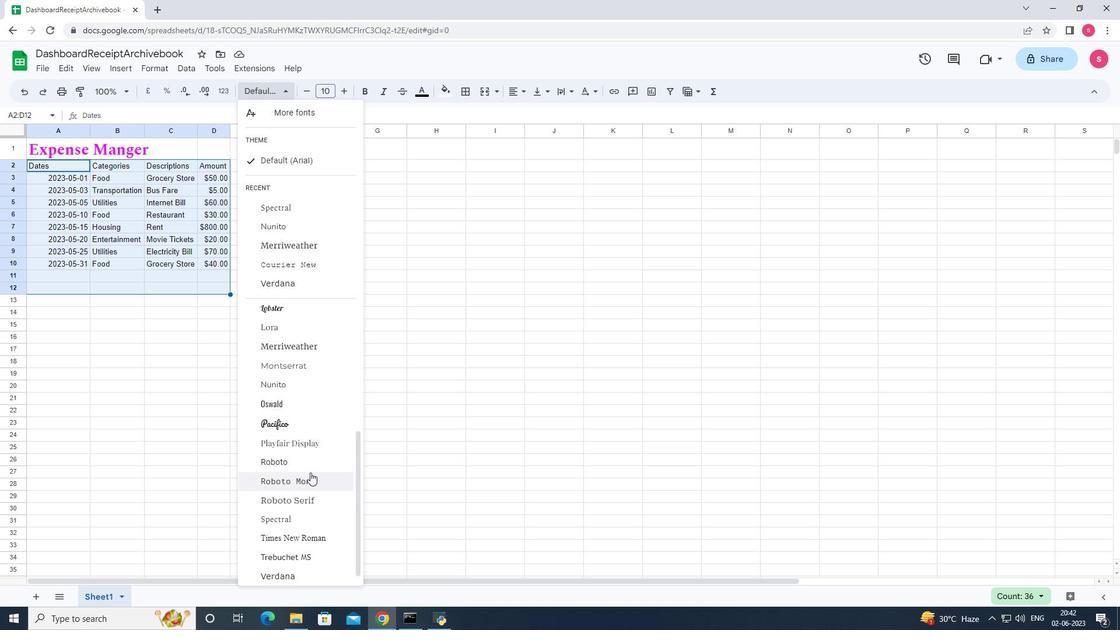 
Action: Mouse moved to (321, 511)
Screenshot: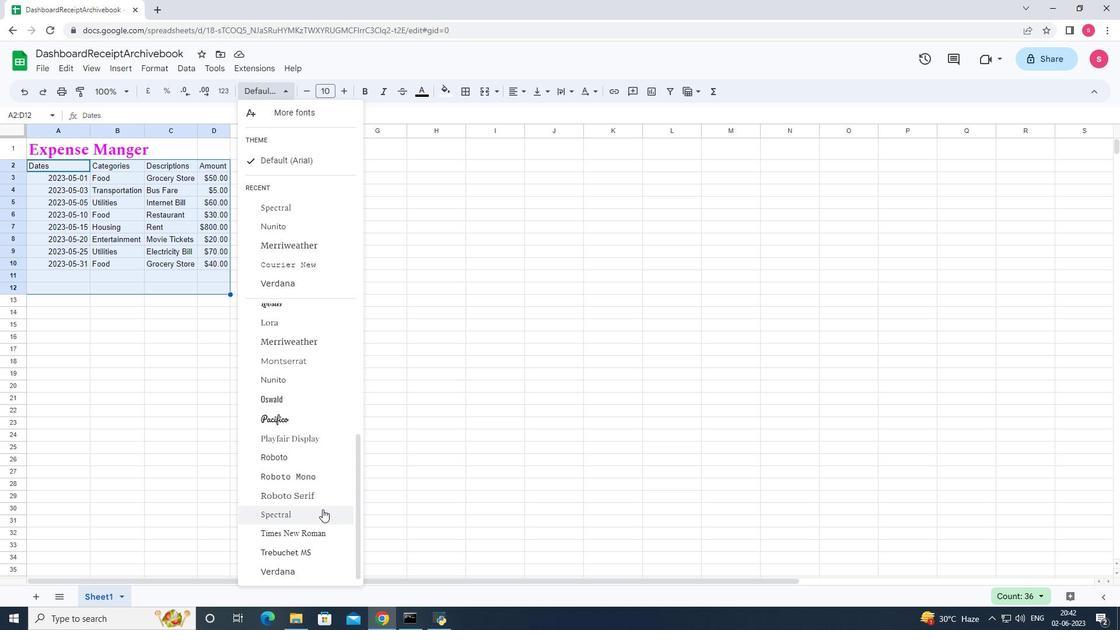 
Action: Mouse pressed left at (321, 511)
Screenshot: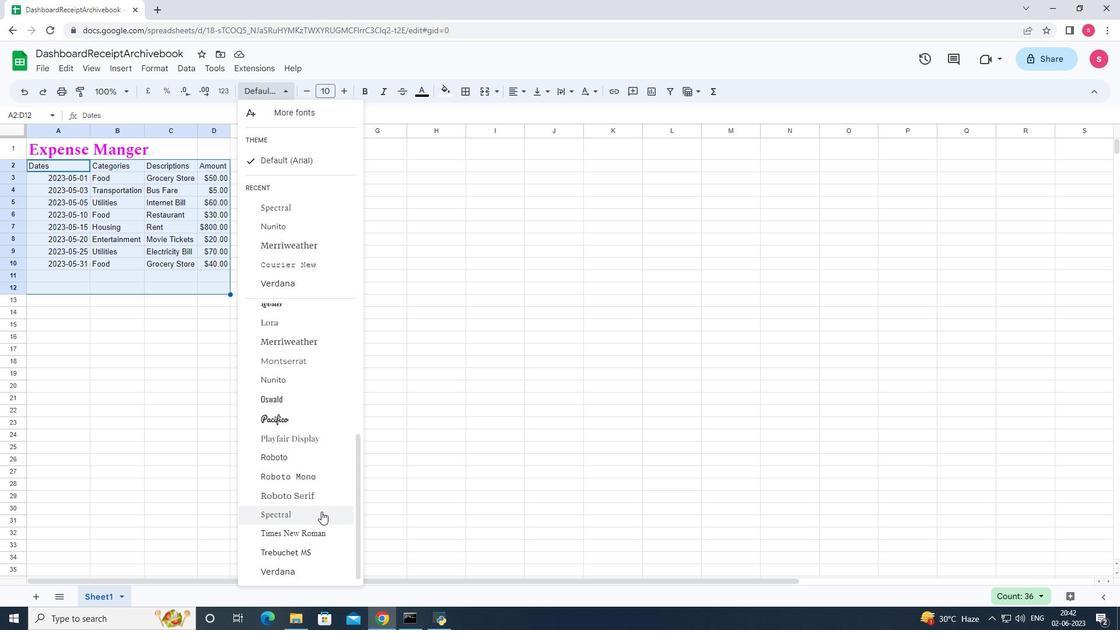 
Action: Mouse moved to (343, 95)
Screenshot: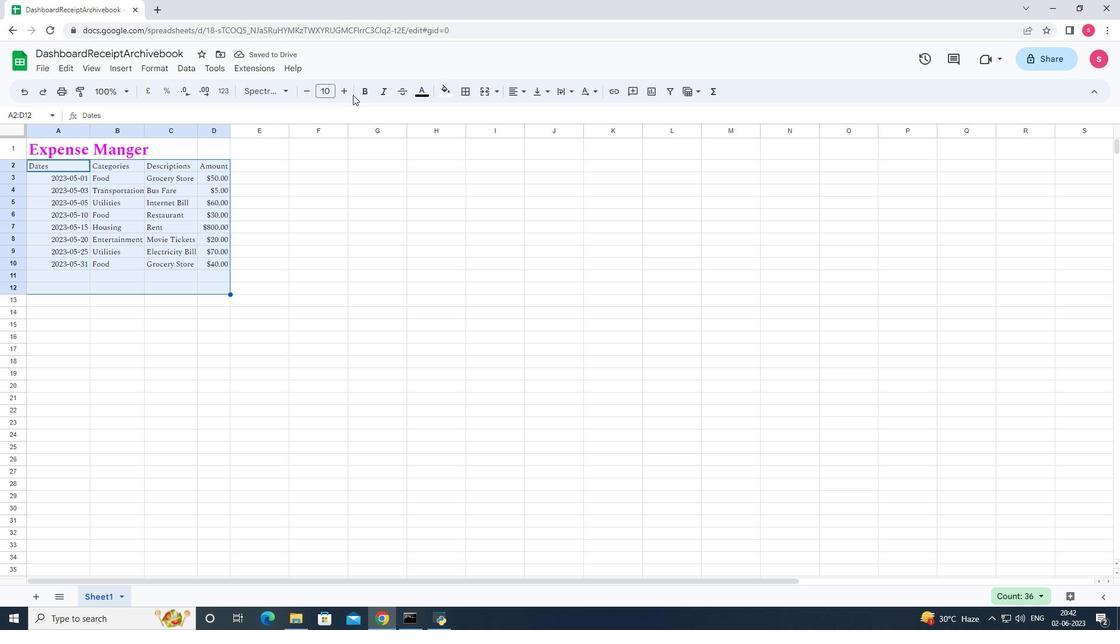 
Action: Mouse pressed left at (343, 95)
Screenshot: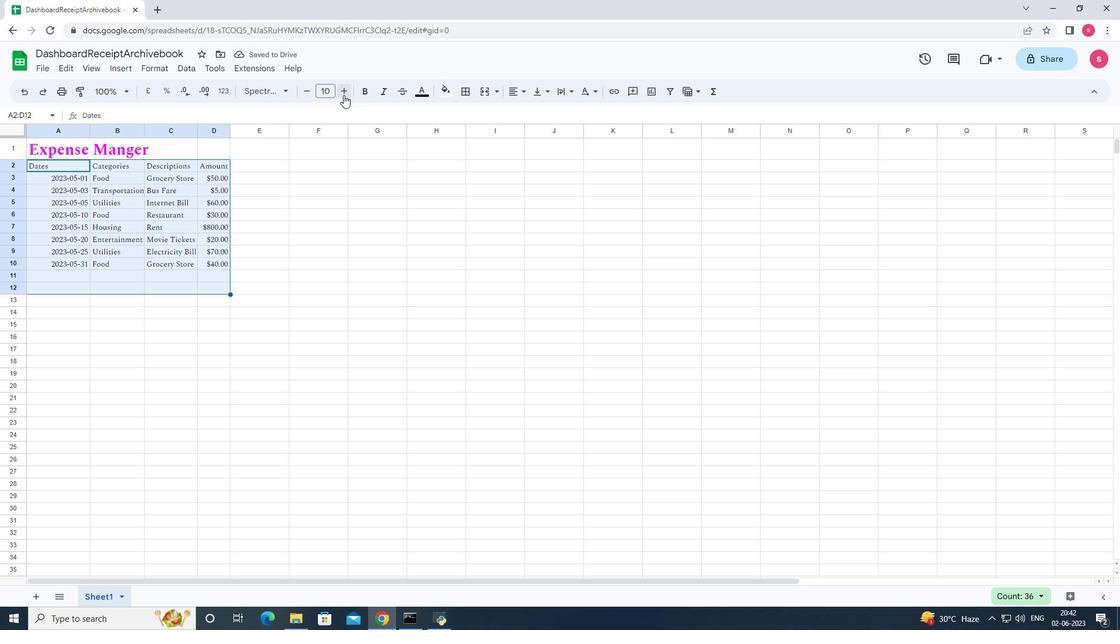 
Action: Mouse pressed left at (343, 95)
Screenshot: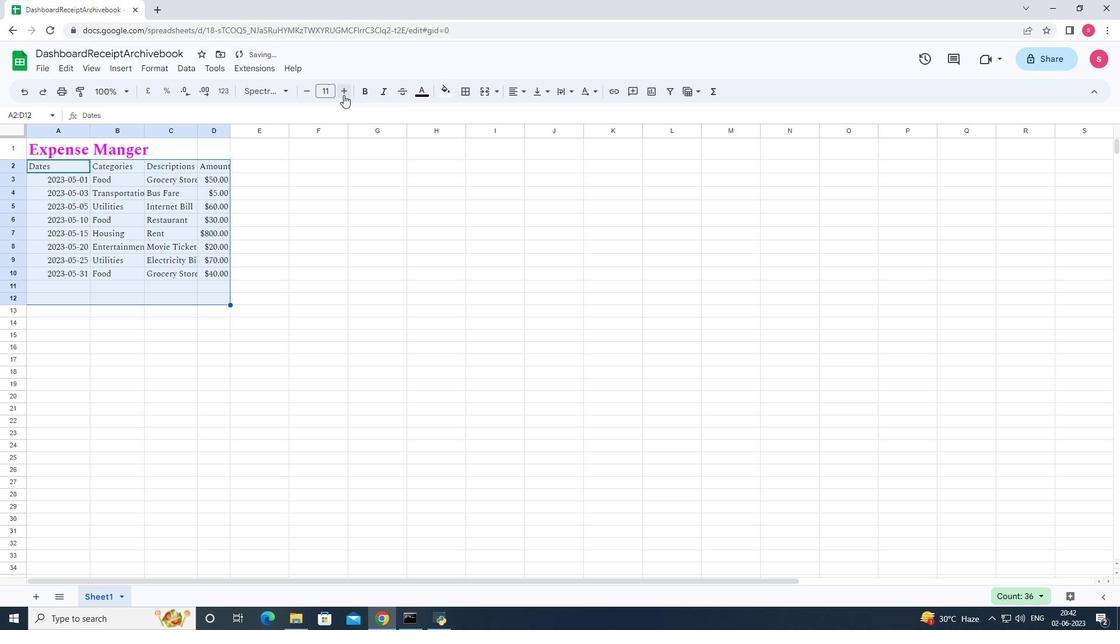 
Action: Mouse moved to (461, 280)
Screenshot: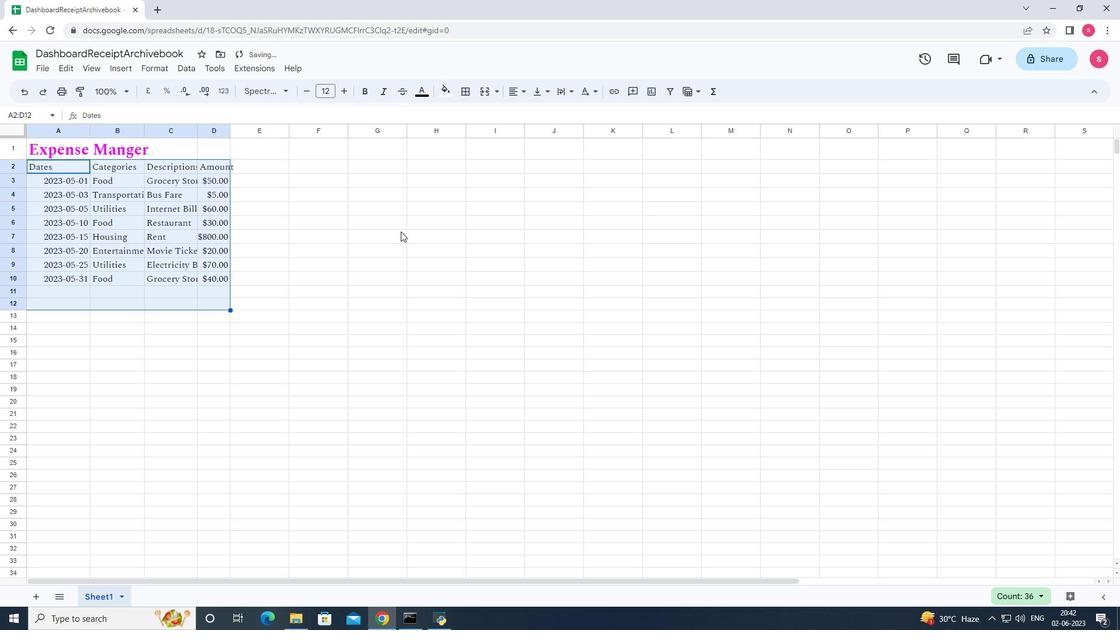 
Action: Mouse pressed left at (461, 280)
Screenshot: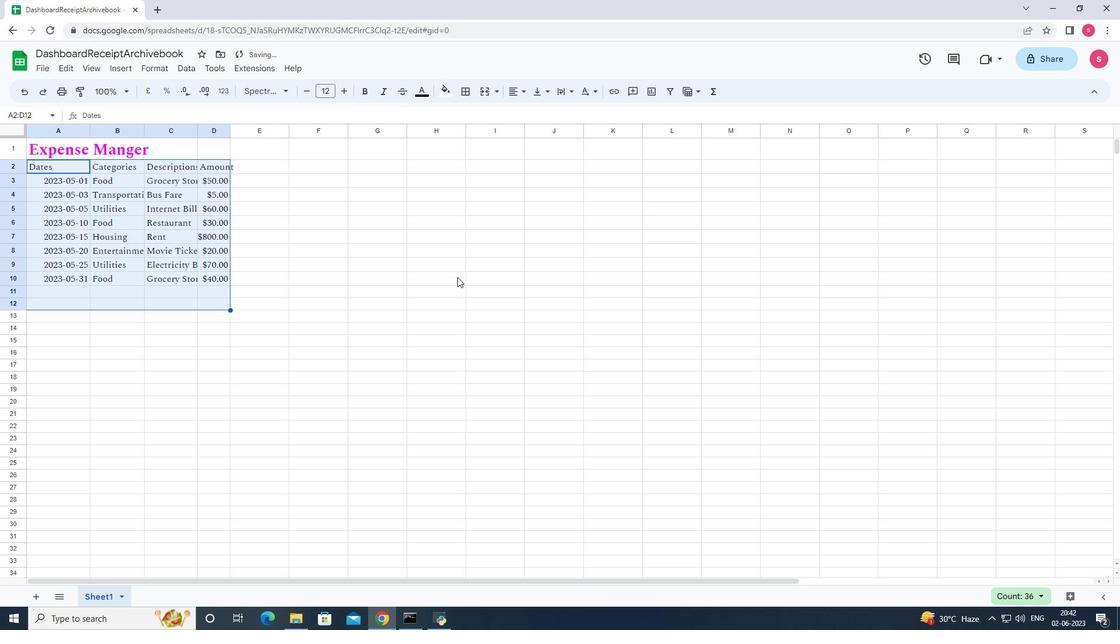 
Action: Mouse moved to (69, 152)
Screenshot: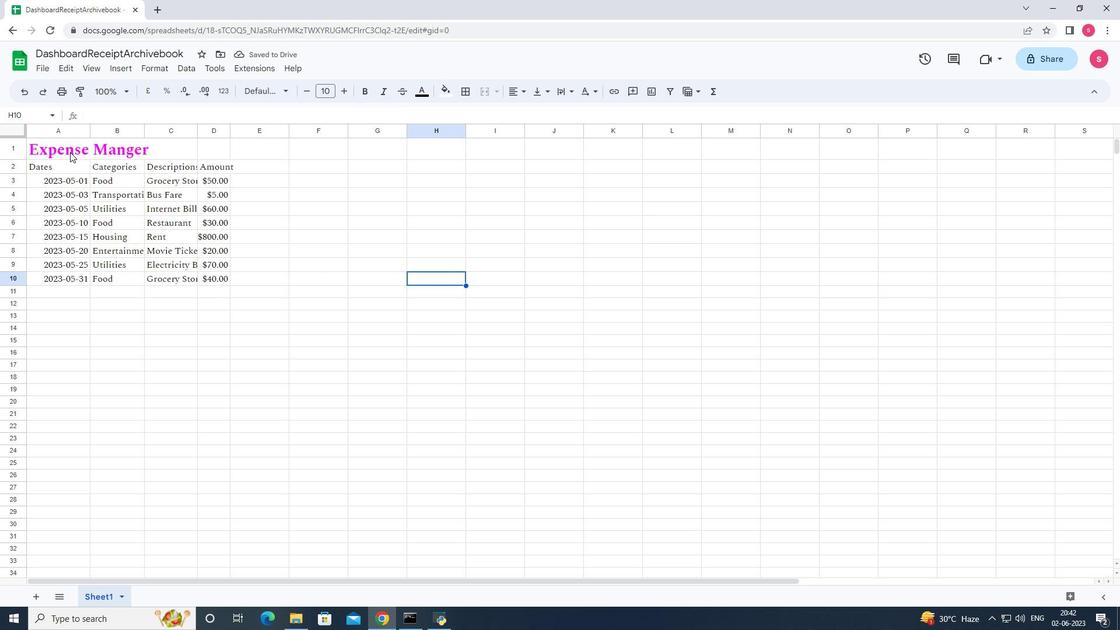 
Action: Mouse pressed left at (69, 152)
Screenshot: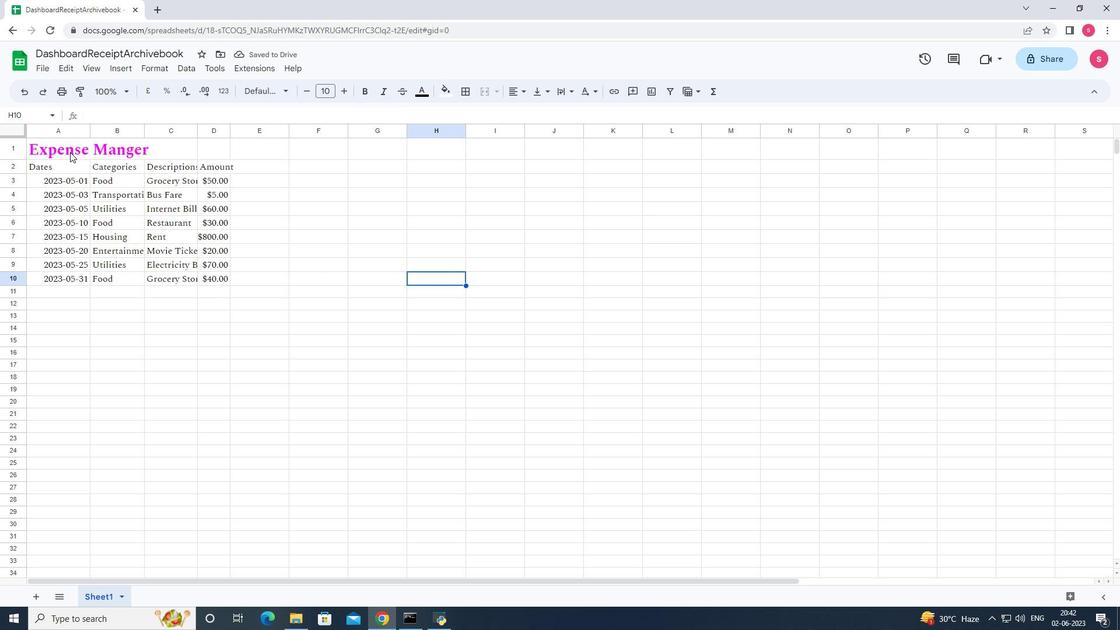 
Action: Mouse moved to (512, 96)
Screenshot: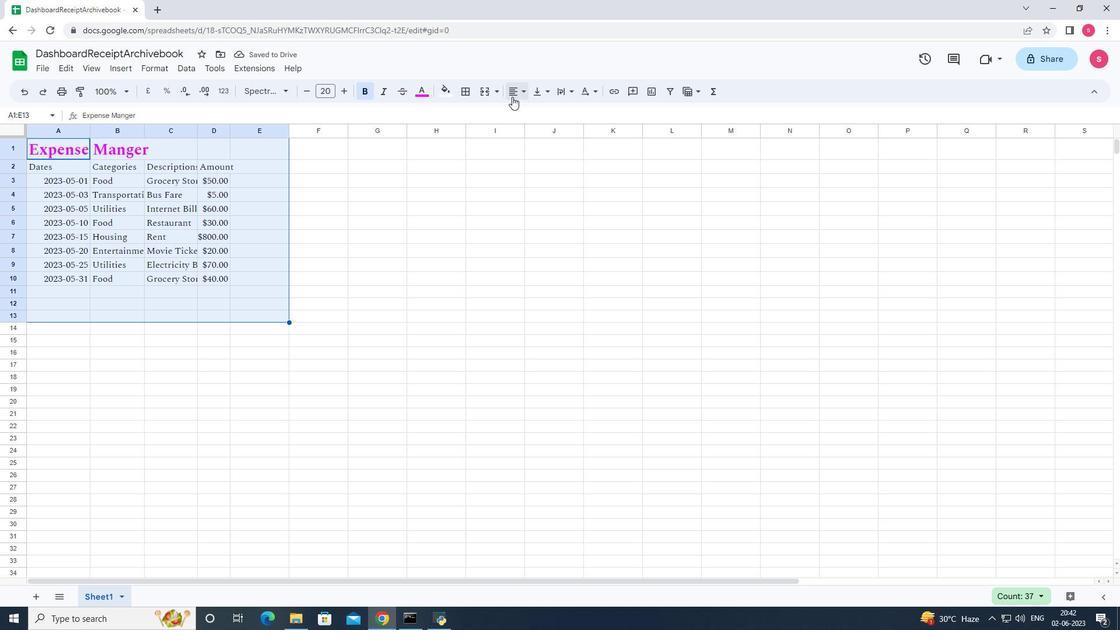 
Action: Mouse pressed left at (512, 96)
Screenshot: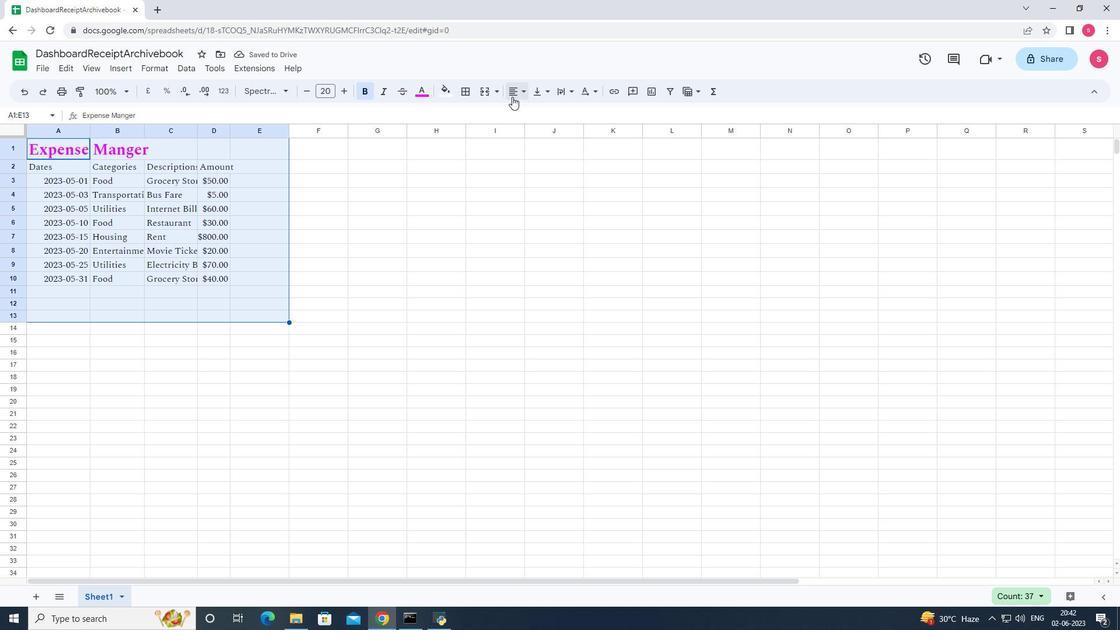 
Action: Mouse moved to (521, 119)
Screenshot: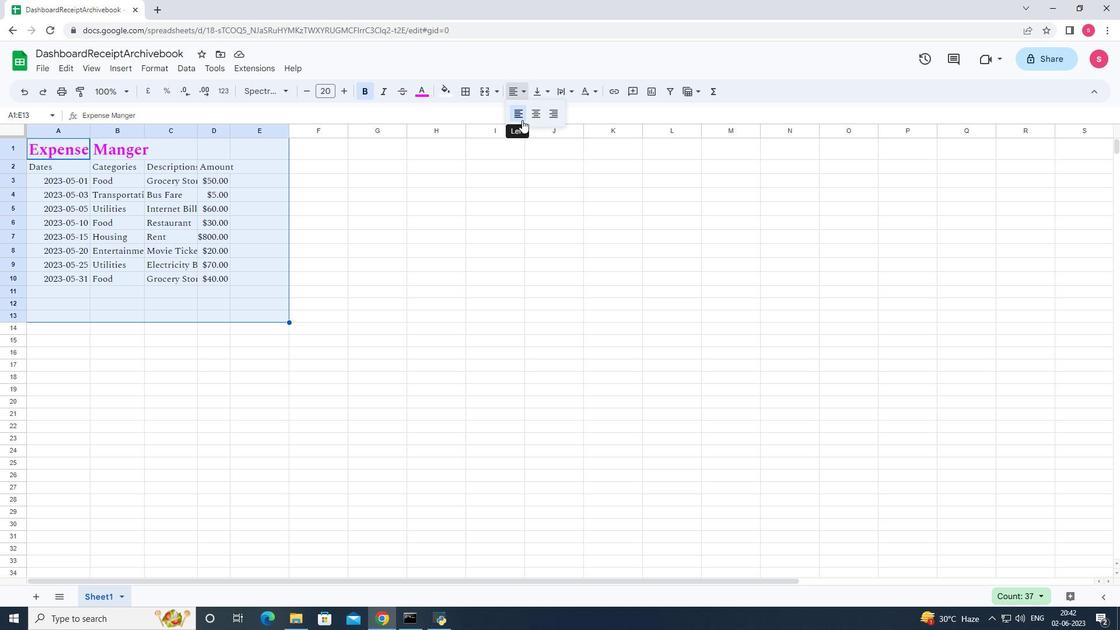 
Action: Mouse pressed left at (521, 119)
Screenshot: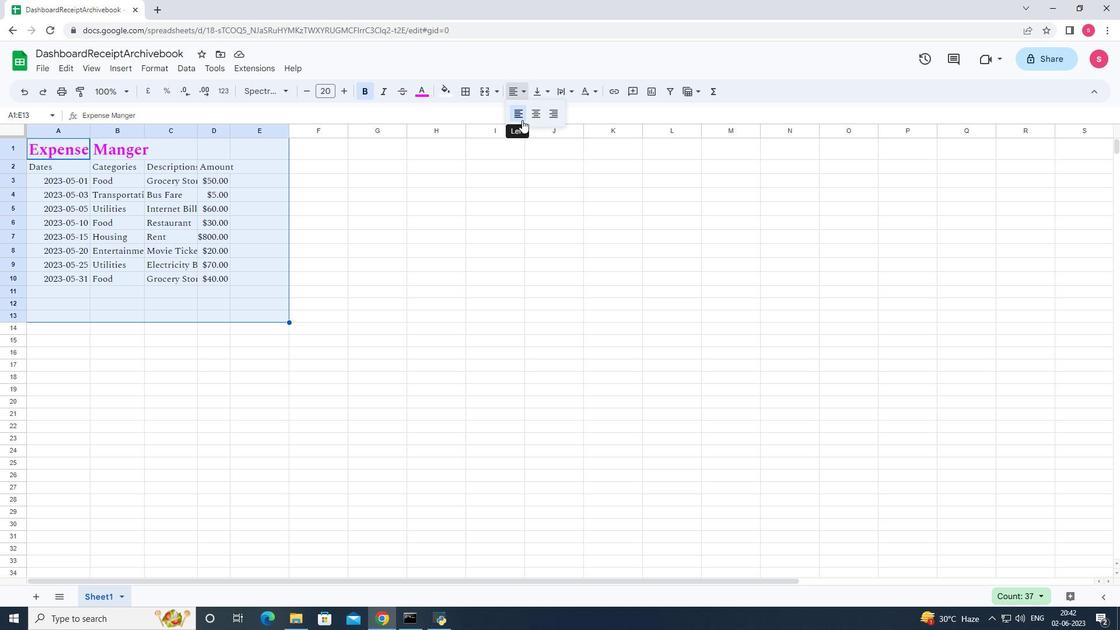 
Action: Mouse moved to (509, 247)
Screenshot: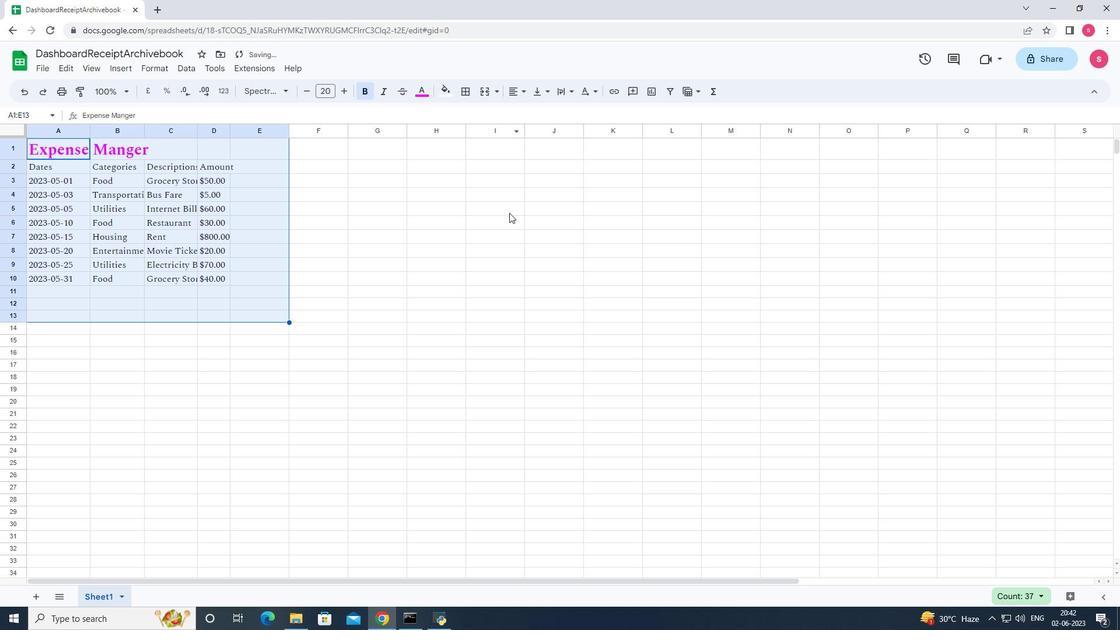 
Action: Mouse pressed left at (509, 247)
Screenshot: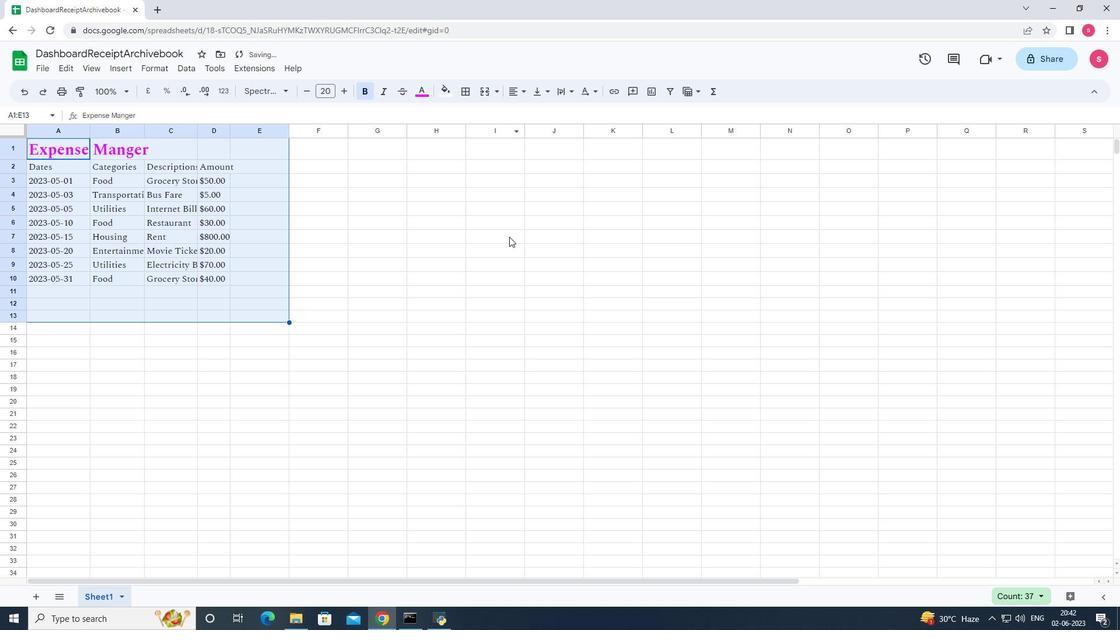 
Action: Mouse moved to (86, 128)
Screenshot: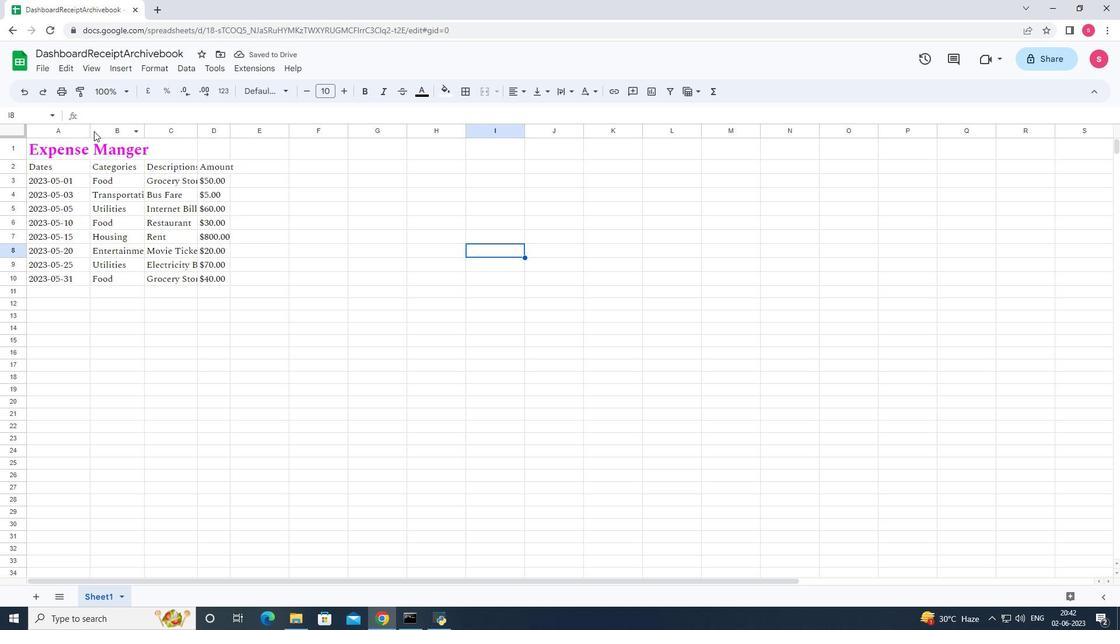 
Action: Mouse pressed left at (86, 128)
Screenshot: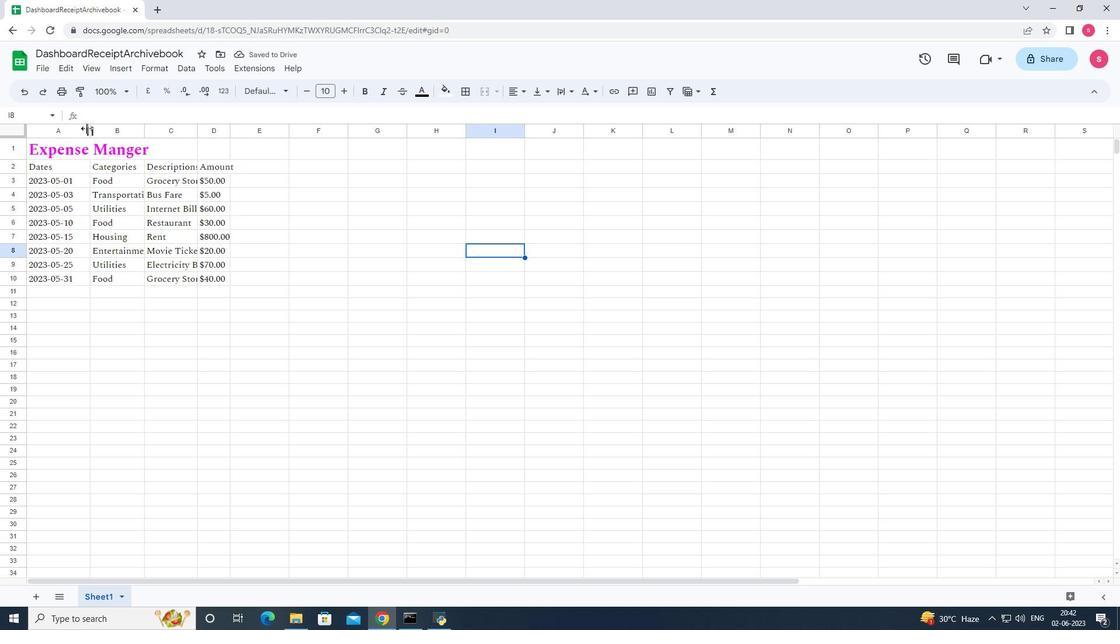 
Action: Mouse pressed left at (86, 128)
Screenshot: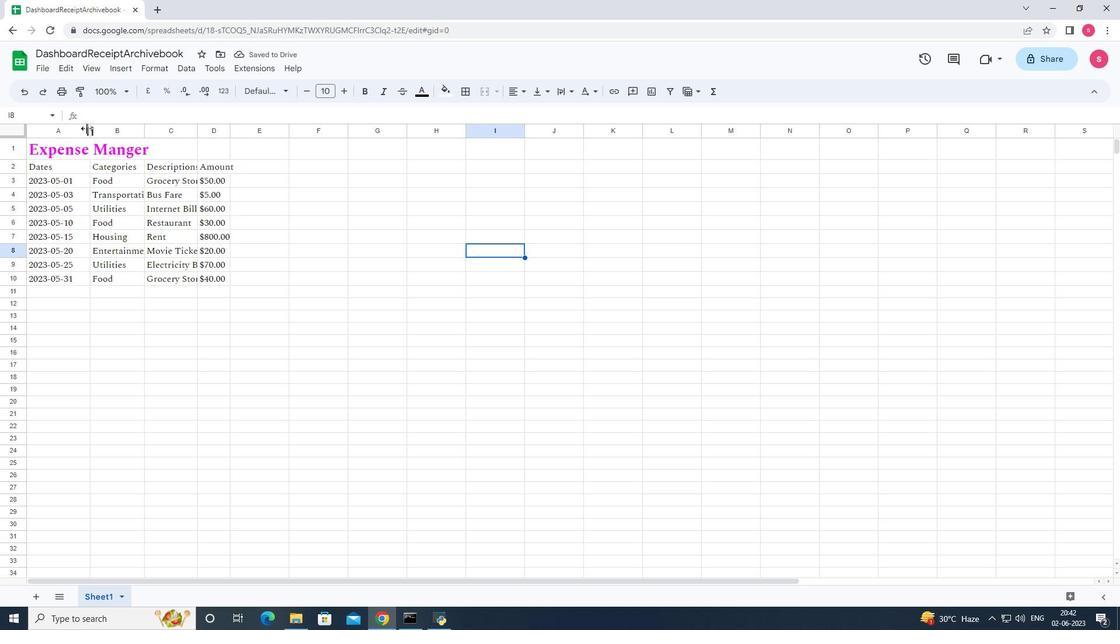 
Action: Mouse moved to (204, 130)
Screenshot: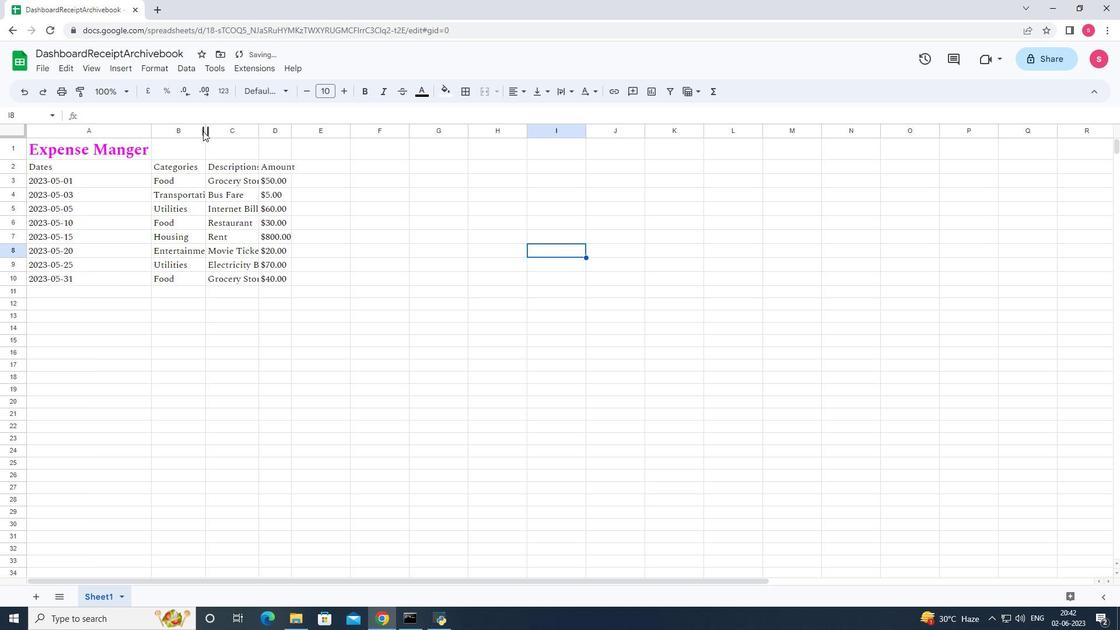 
Action: Mouse pressed left at (204, 130)
Screenshot: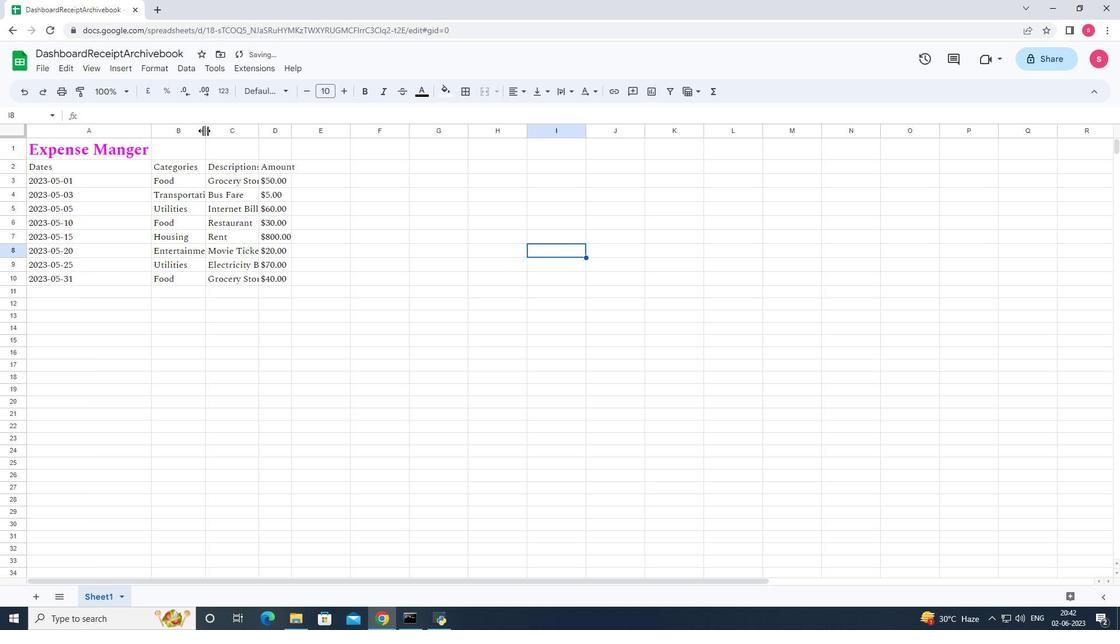 
Action: Mouse pressed left at (204, 130)
Screenshot: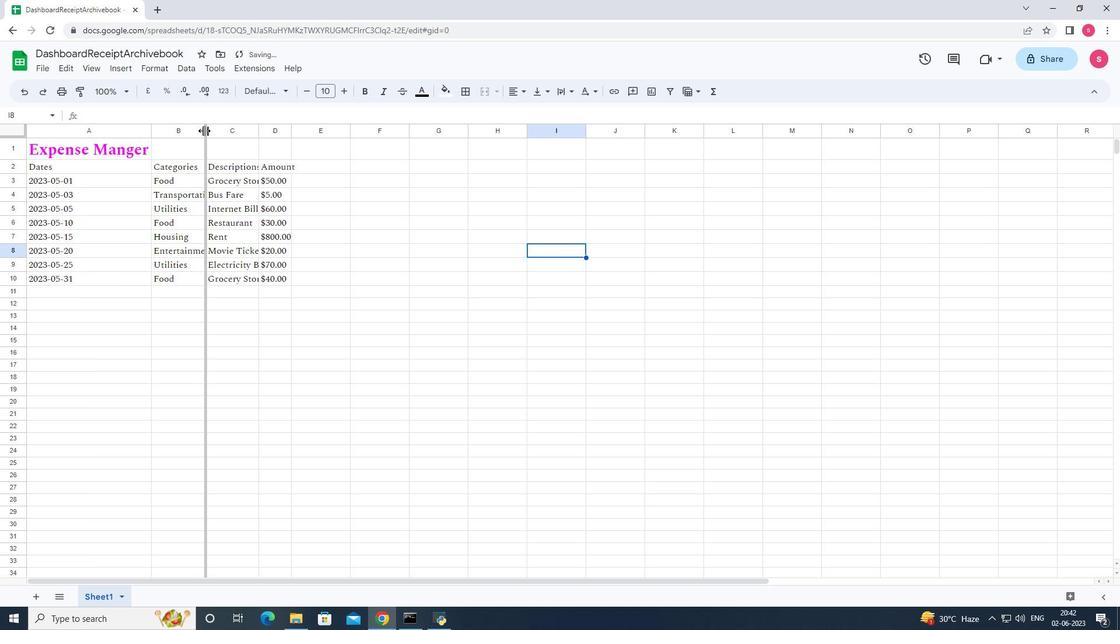 
Action: Mouse moved to (271, 127)
Screenshot: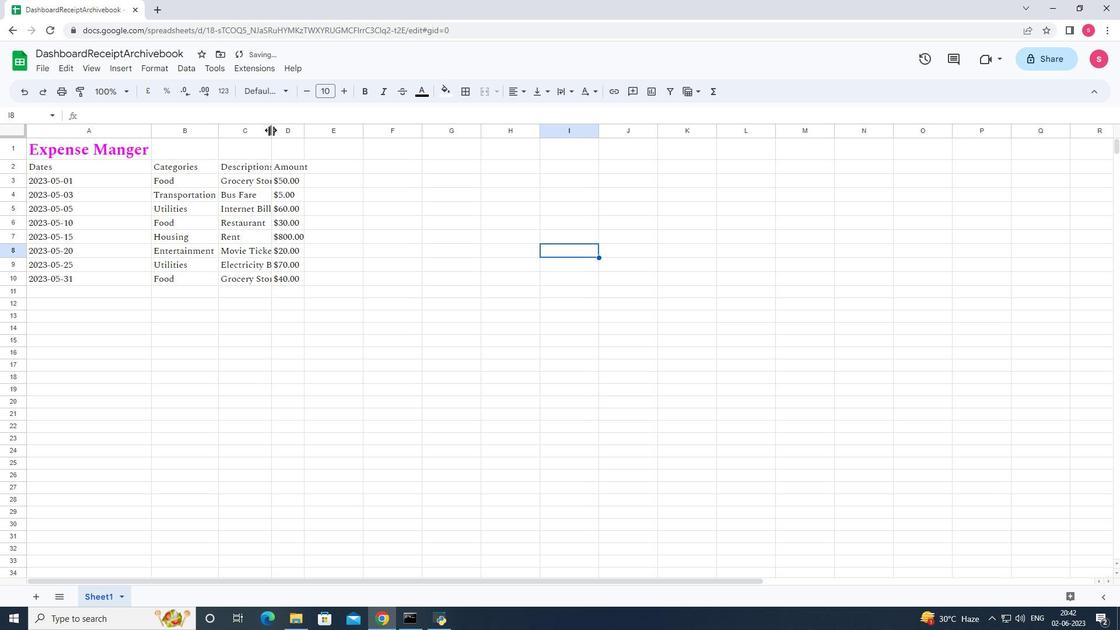 
Action: Mouse pressed left at (271, 127)
Screenshot: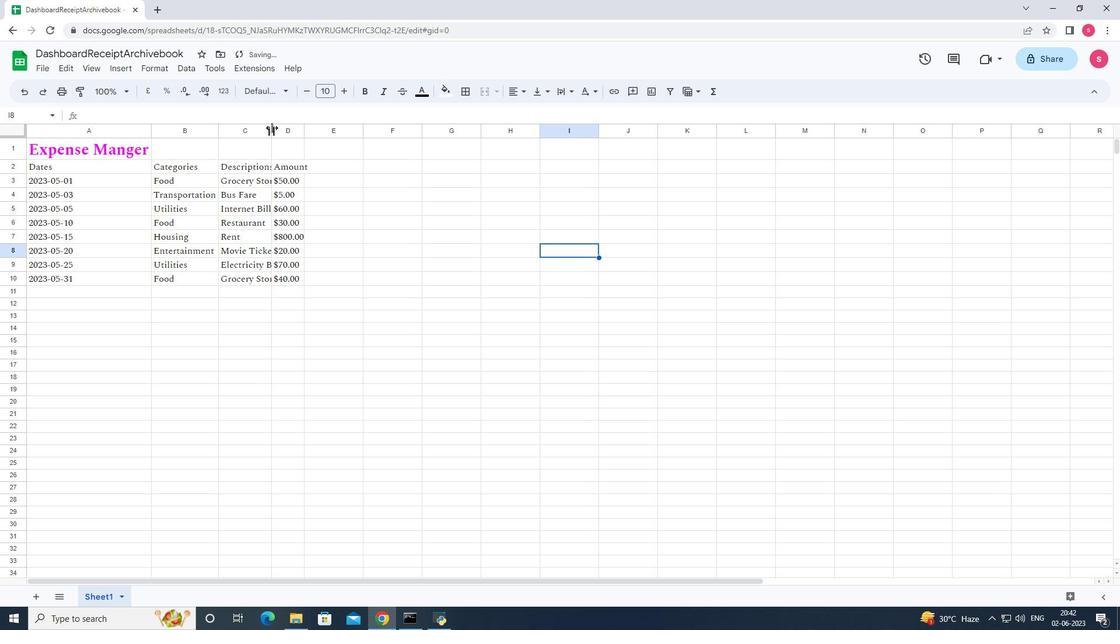 
Action: Mouse pressed left at (271, 127)
Screenshot: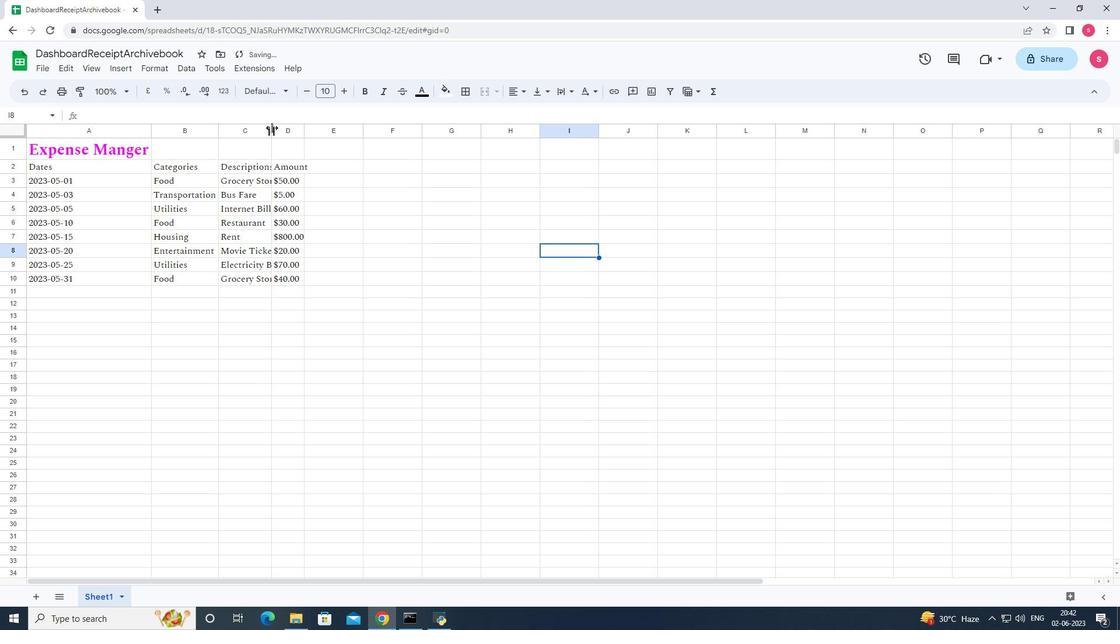 
Action: Mouse moved to (315, 134)
Screenshot: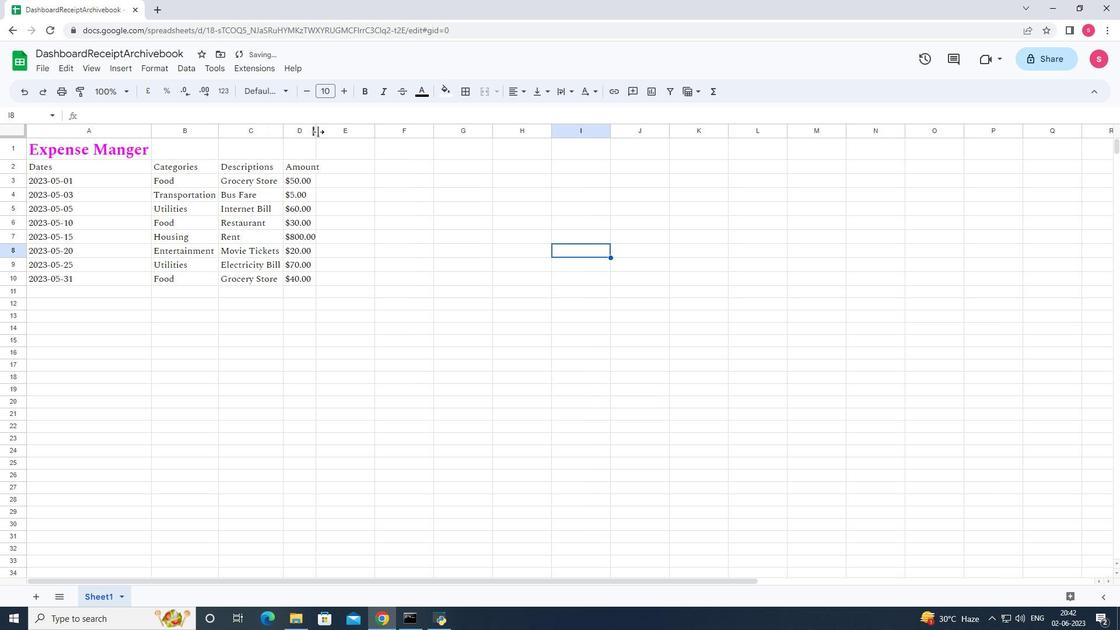 
Action: Mouse pressed left at (315, 134)
Screenshot: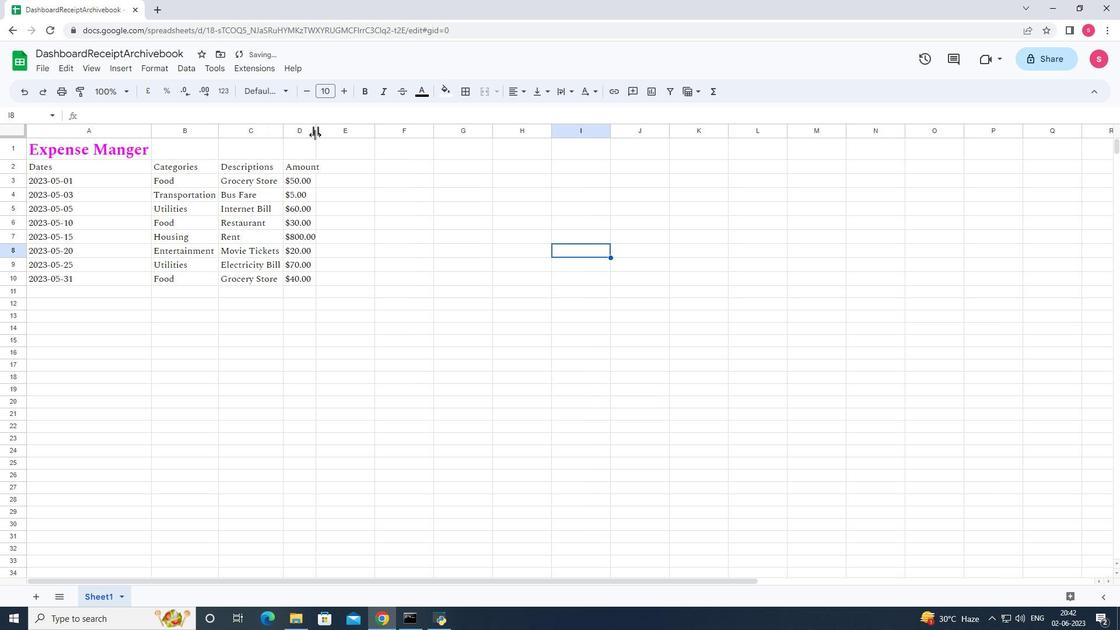 
Action: Mouse pressed left at (315, 134)
Screenshot: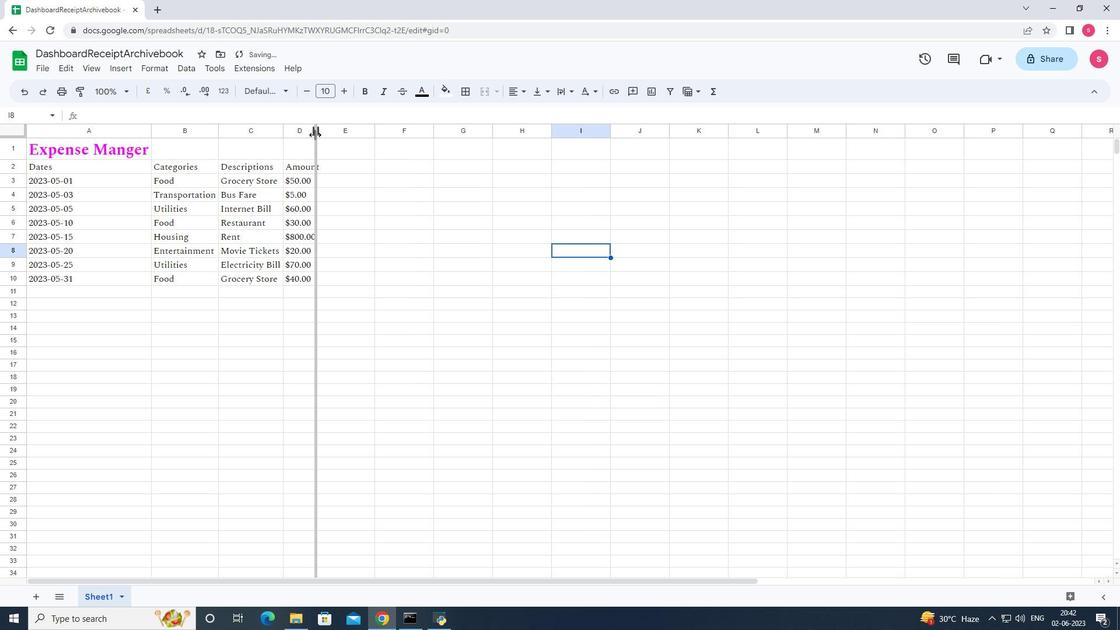 
Action: Mouse moved to (451, 267)
Screenshot: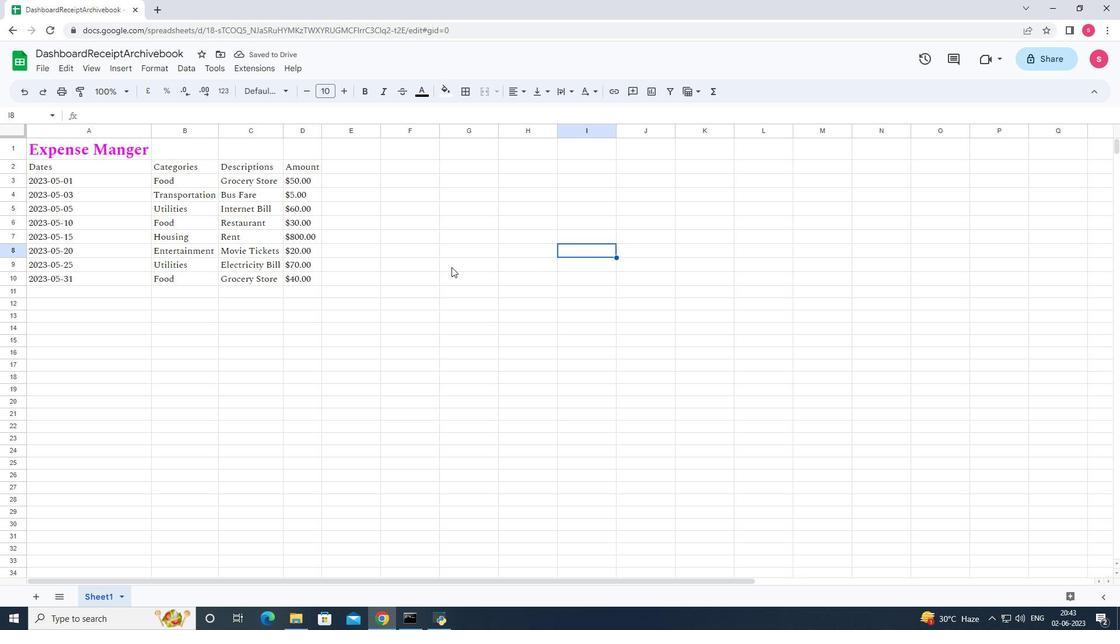 
Action: Key pressed ctrl+S
Screenshot: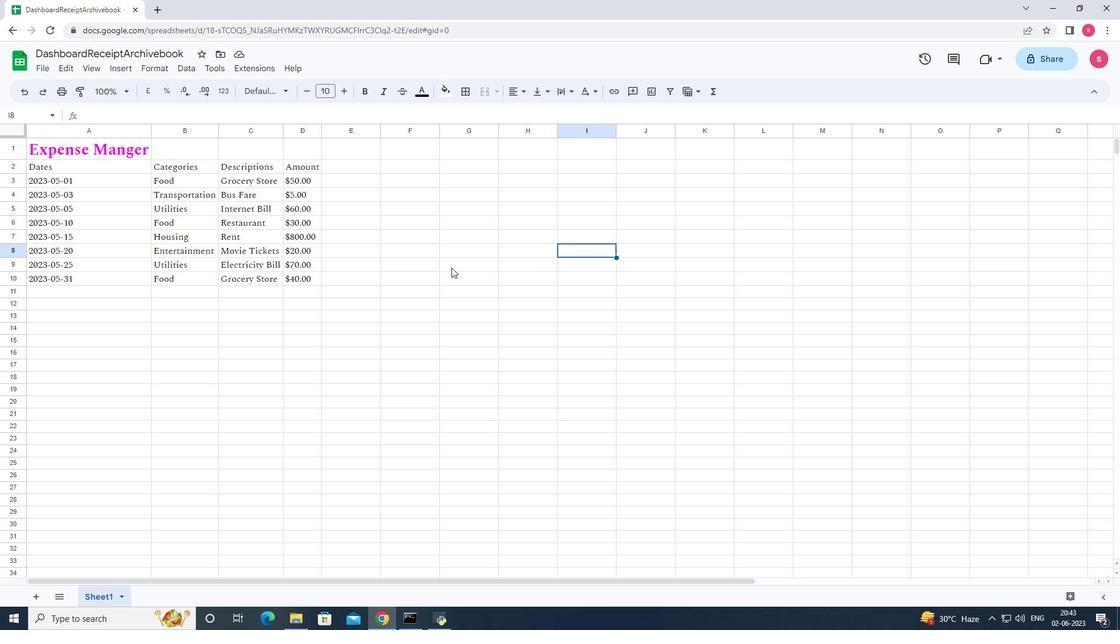 
Action: Mouse moved to (451, 269)
Screenshot: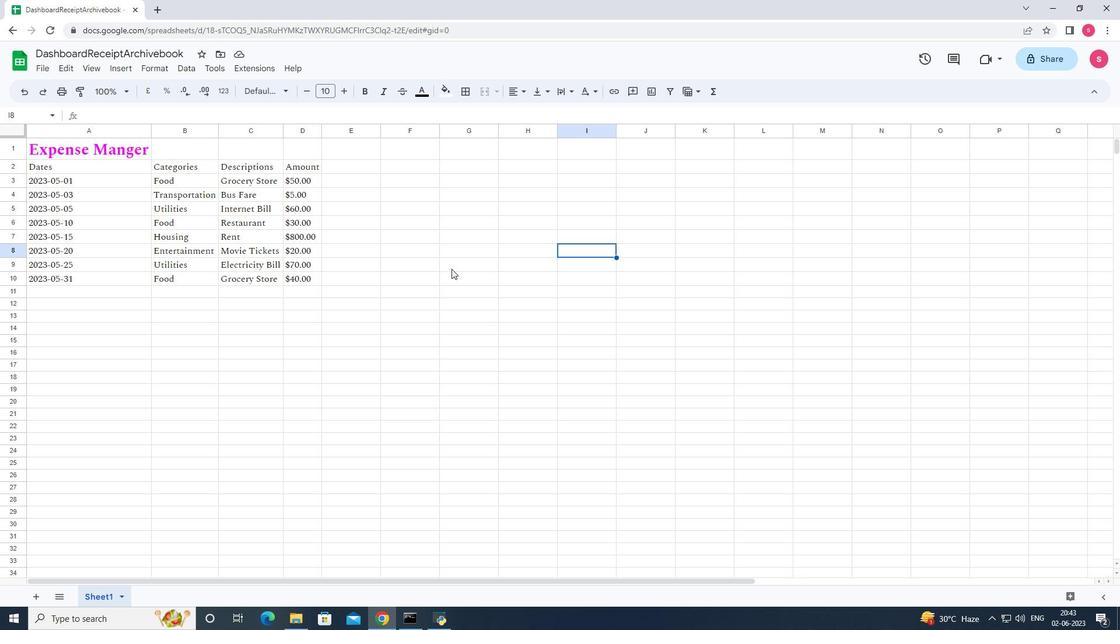 
